 Task: Find connections with filter location Dārjiling with filter topic #Mindfulwith filter profile language Spanish with filter current company Mindlance with filter school Guru Nanak Institutions Technical Campus with filter industry Digital Accessibility Services with filter service category Resume Writing with filter keywords title Teaching Assistant
Action: Mouse moved to (489, 58)
Screenshot: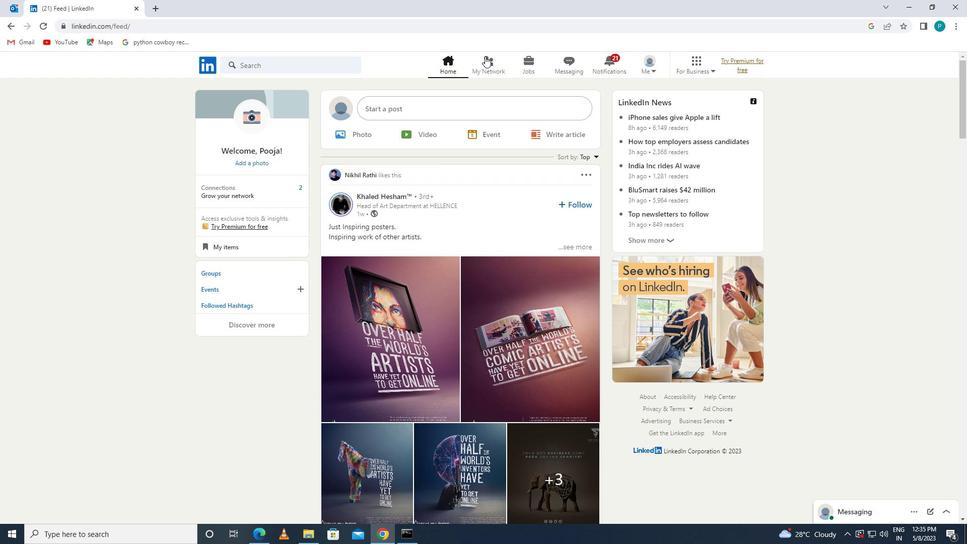 
Action: Mouse pressed left at (489, 58)
Screenshot: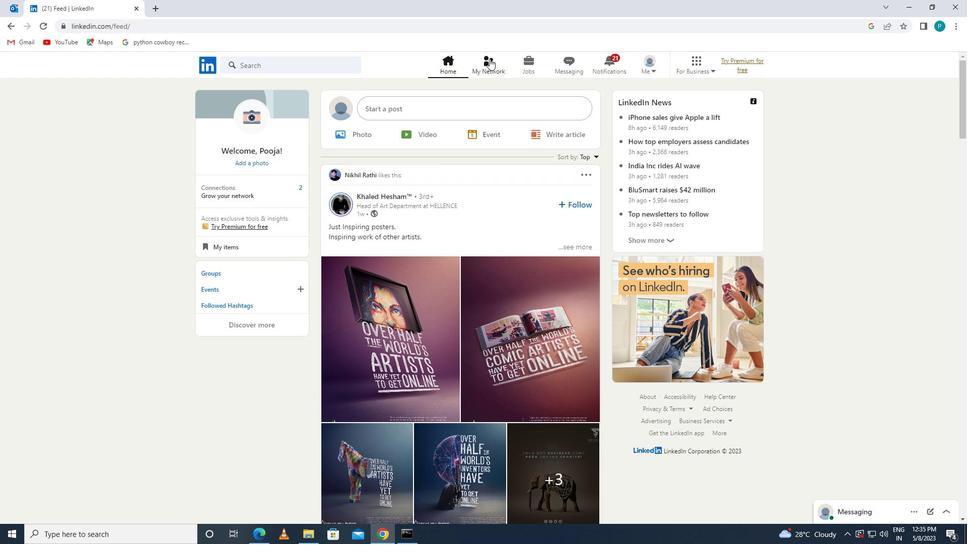 
Action: Mouse moved to (280, 120)
Screenshot: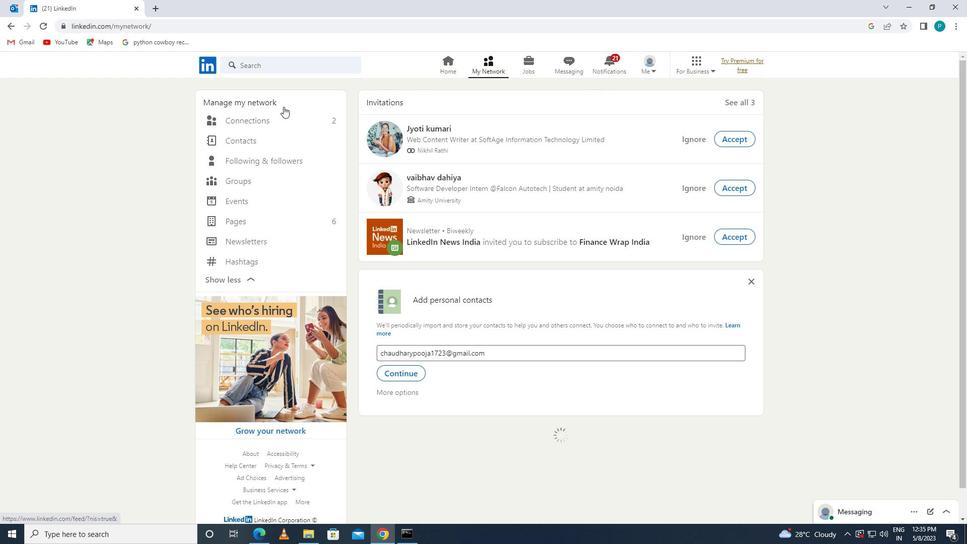 
Action: Mouse pressed left at (280, 120)
Screenshot: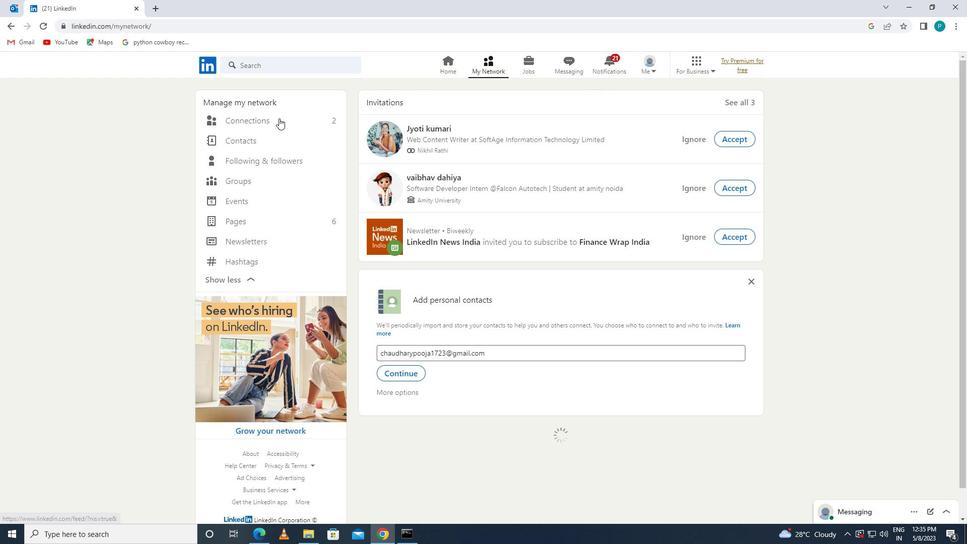 
Action: Mouse moved to (548, 124)
Screenshot: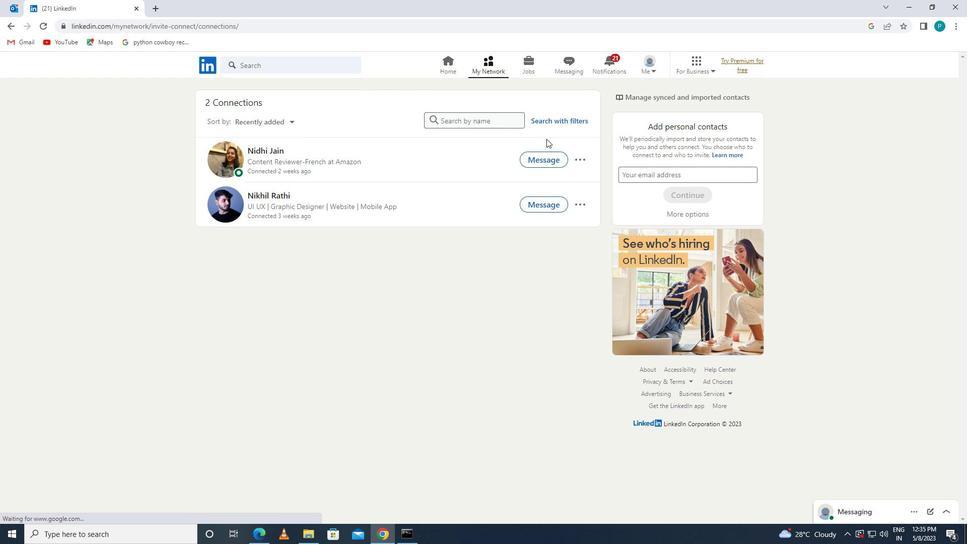 
Action: Mouse pressed left at (548, 124)
Screenshot: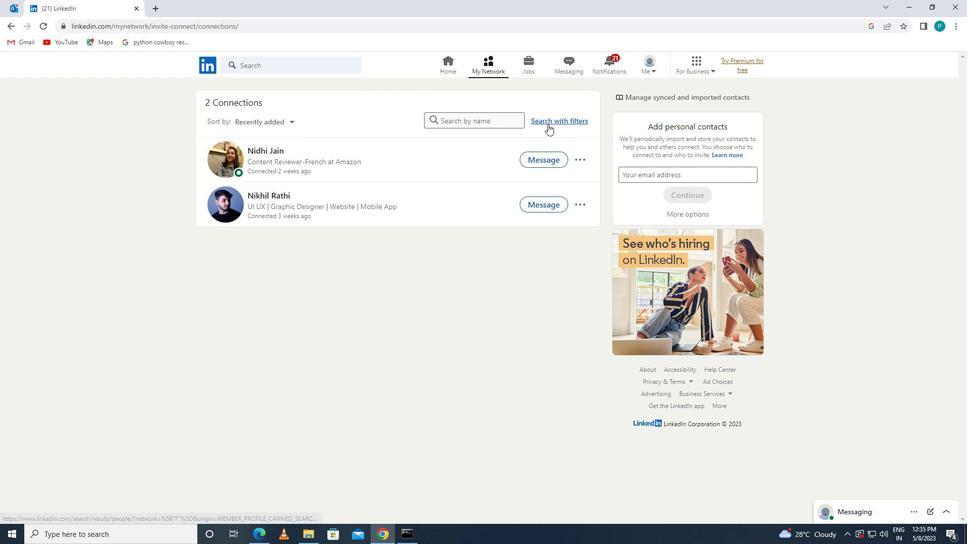 
Action: Mouse moved to (520, 97)
Screenshot: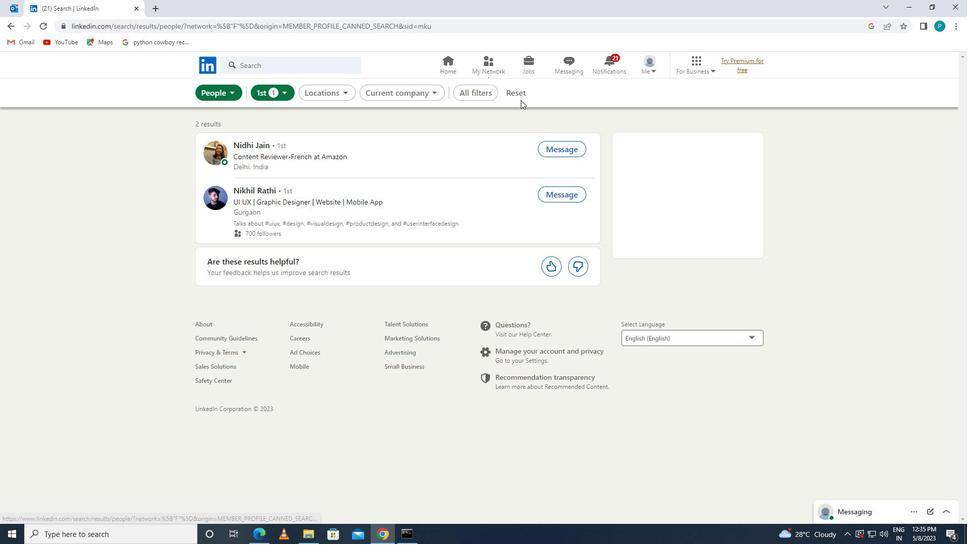
Action: Mouse pressed left at (520, 97)
Screenshot: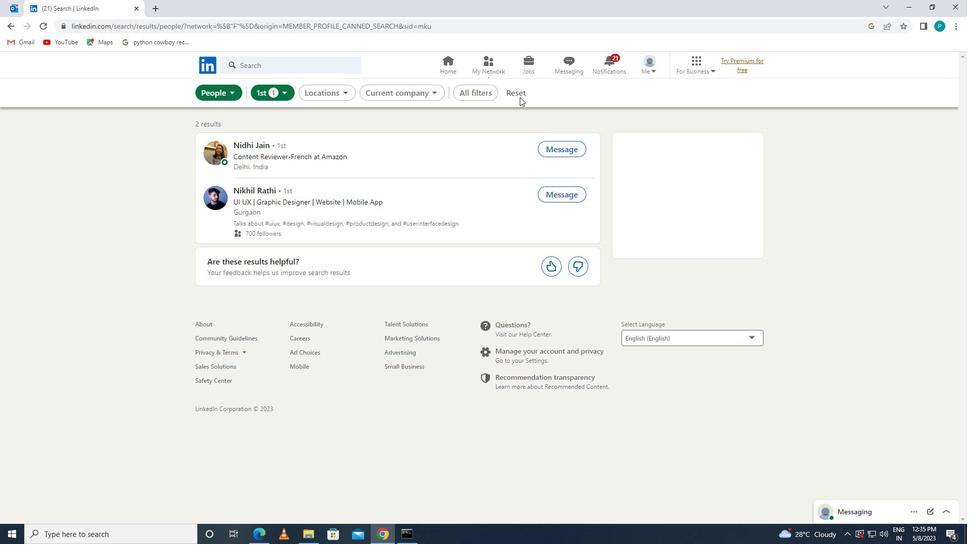 
Action: Mouse moved to (474, 90)
Screenshot: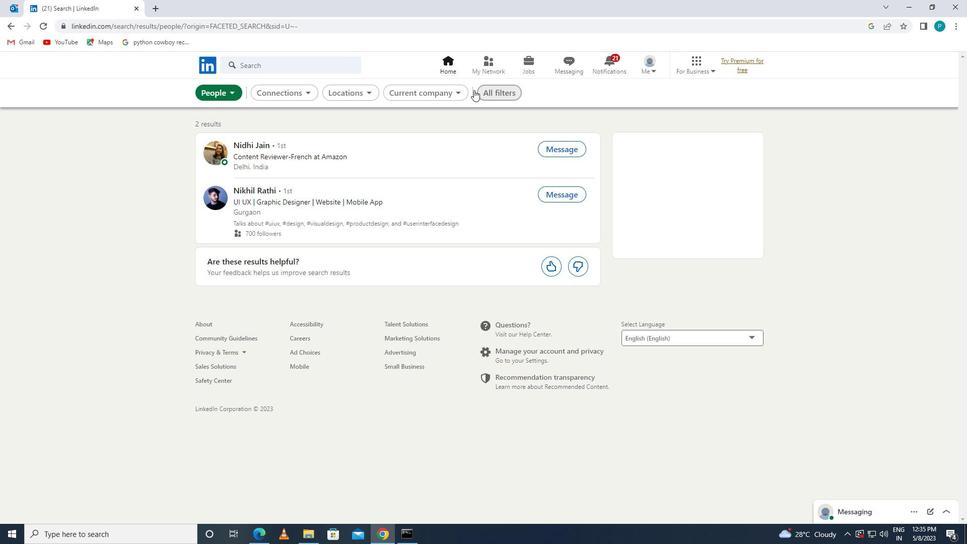 
Action: Mouse pressed left at (474, 90)
Screenshot: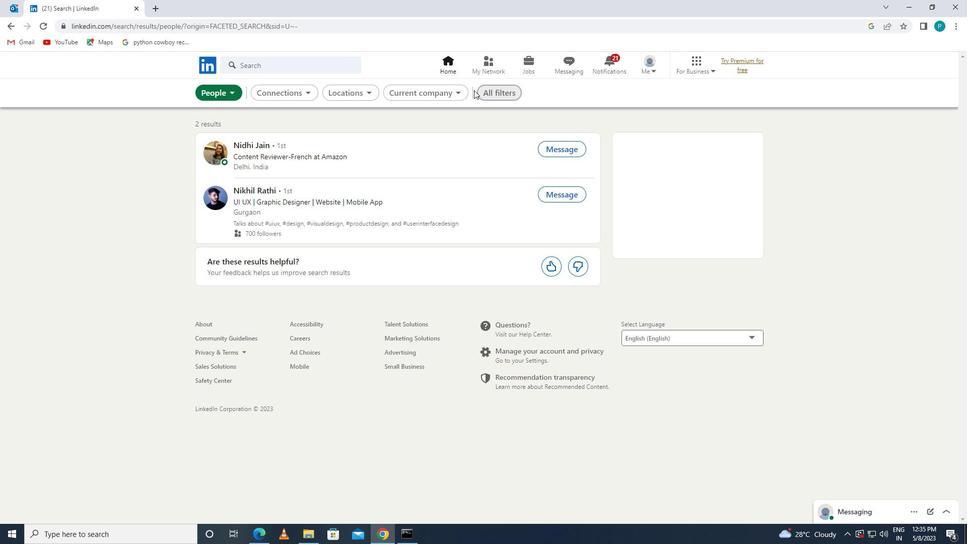 
Action: Mouse moved to (506, 96)
Screenshot: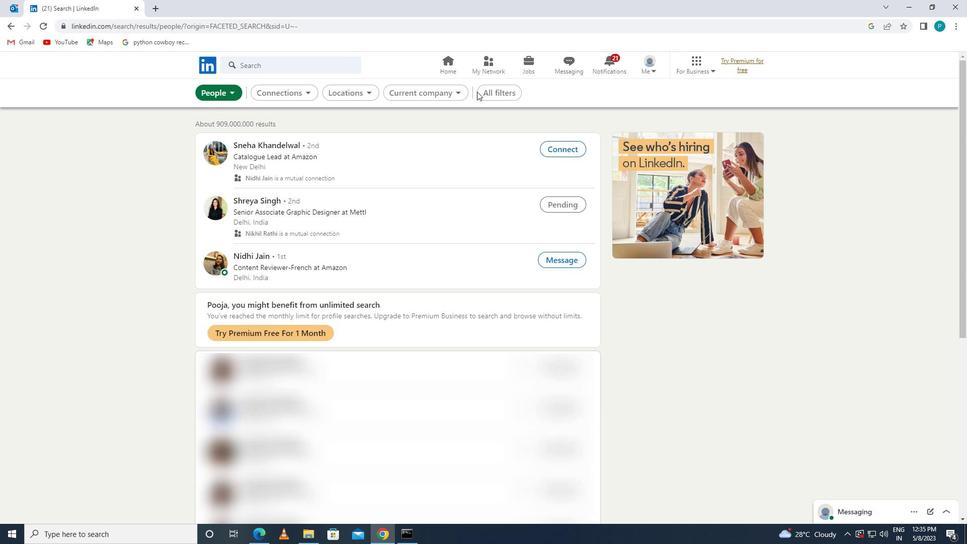 
Action: Mouse pressed left at (506, 96)
Screenshot: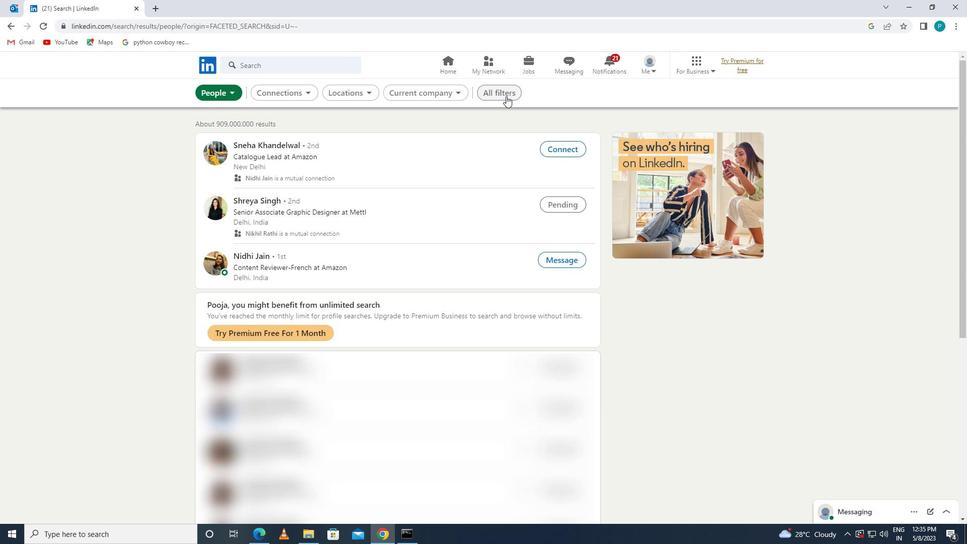 
Action: Mouse moved to (808, 242)
Screenshot: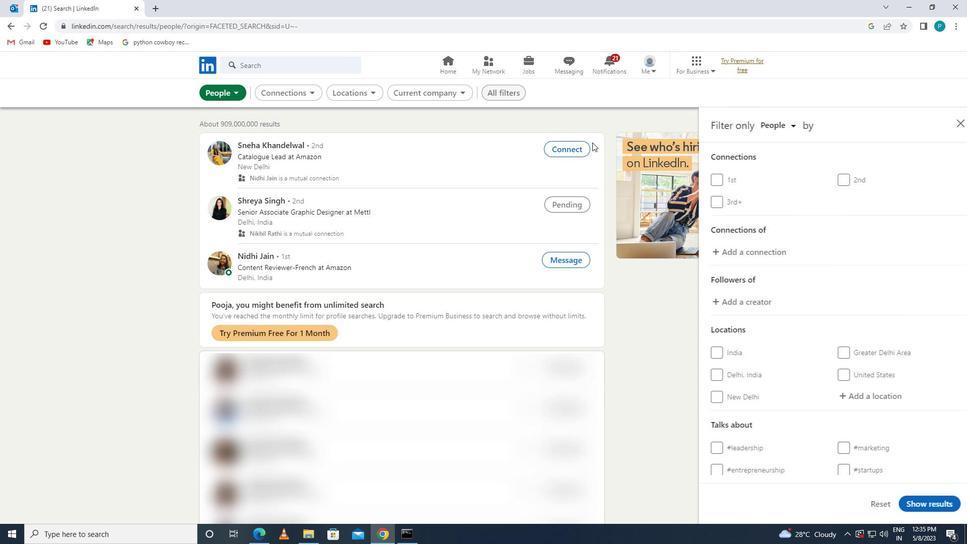 
Action: Mouse scrolled (808, 242) with delta (0, 0)
Screenshot: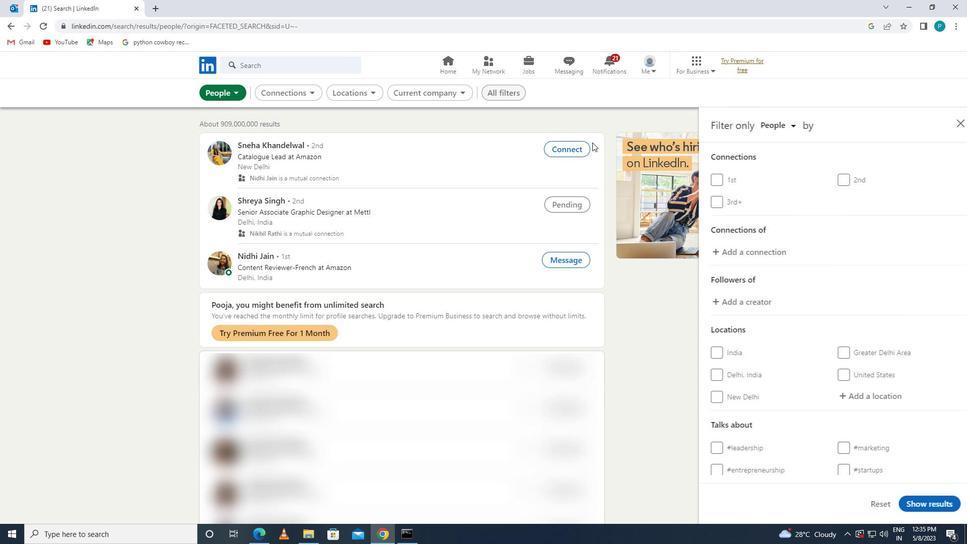 
Action: Mouse moved to (875, 287)
Screenshot: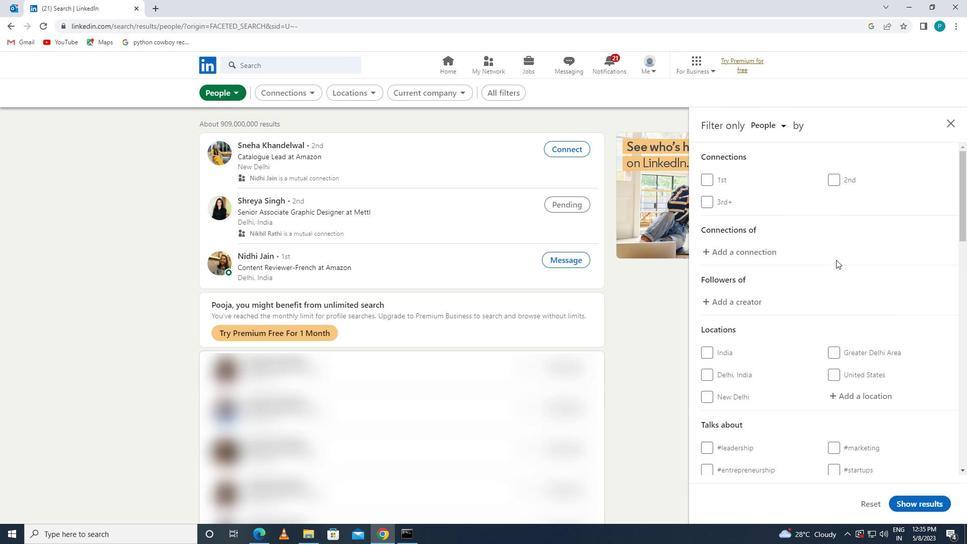 
Action: Mouse scrolled (875, 287) with delta (0, 0)
Screenshot: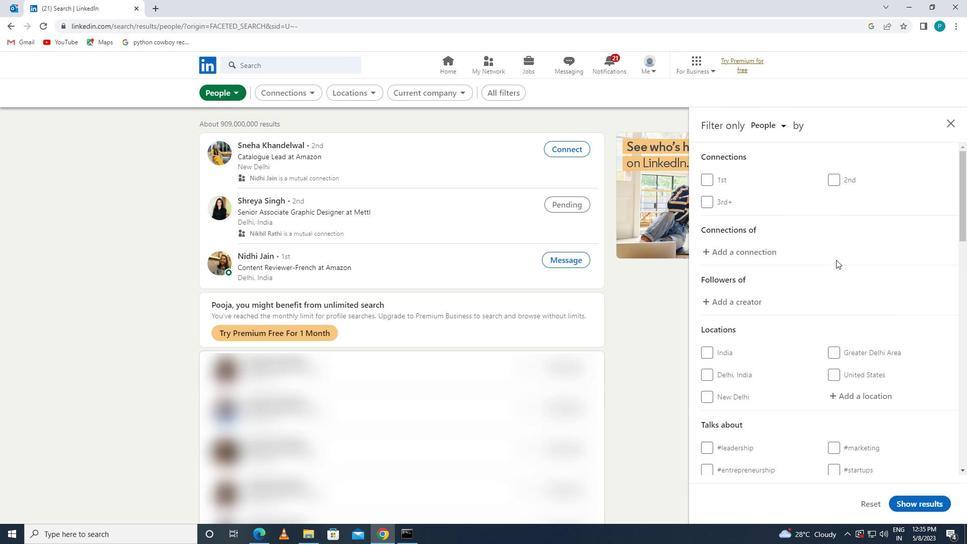 
Action: Mouse moved to (876, 288)
Screenshot: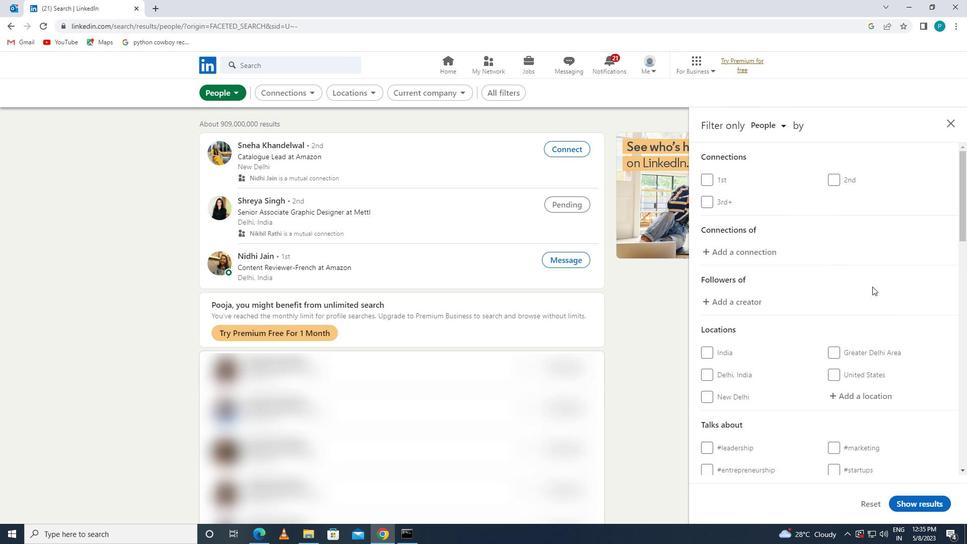 
Action: Mouse scrolled (876, 287) with delta (0, 0)
Screenshot: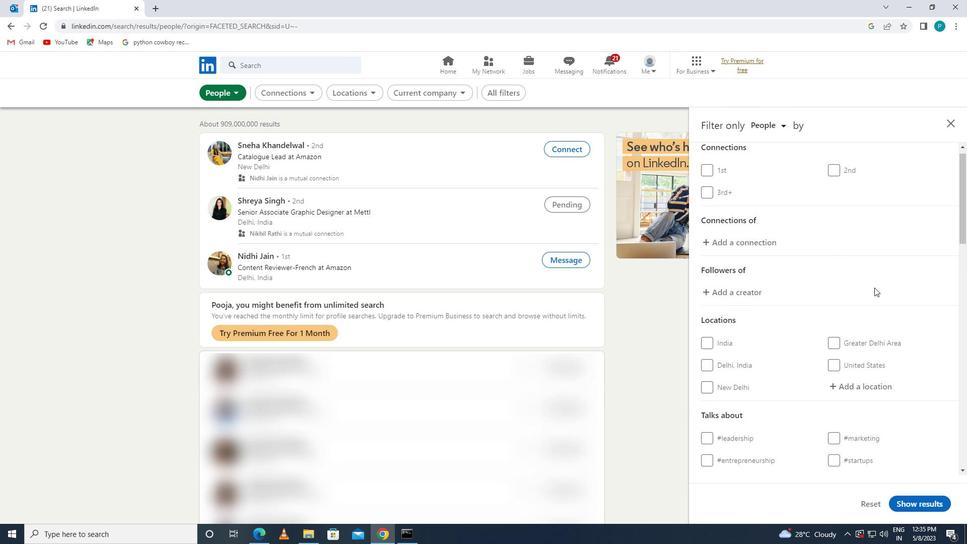 
Action: Mouse moved to (870, 251)
Screenshot: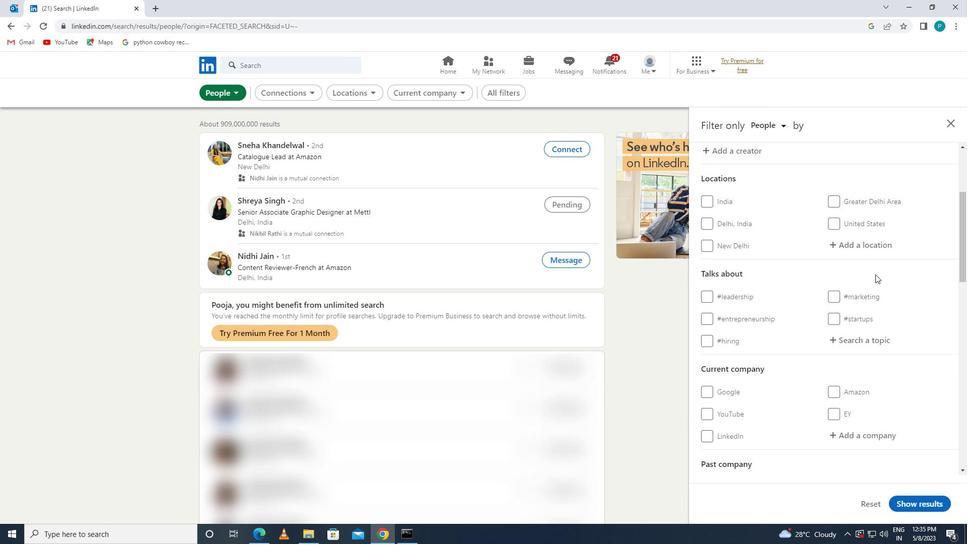 
Action: Mouse pressed left at (870, 251)
Screenshot: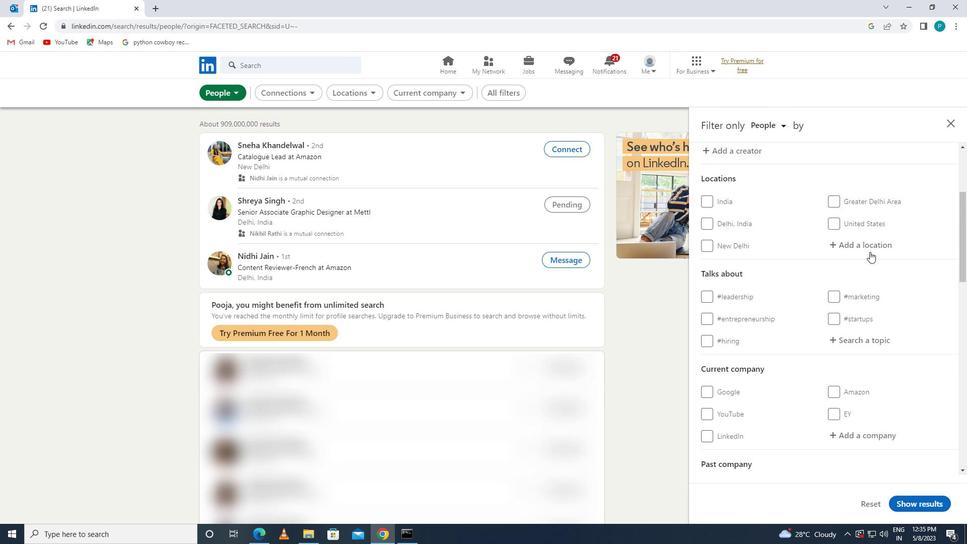 
Action: Key pressed <Key.caps_lock>d<Key.caps_lock>arjling
Screenshot: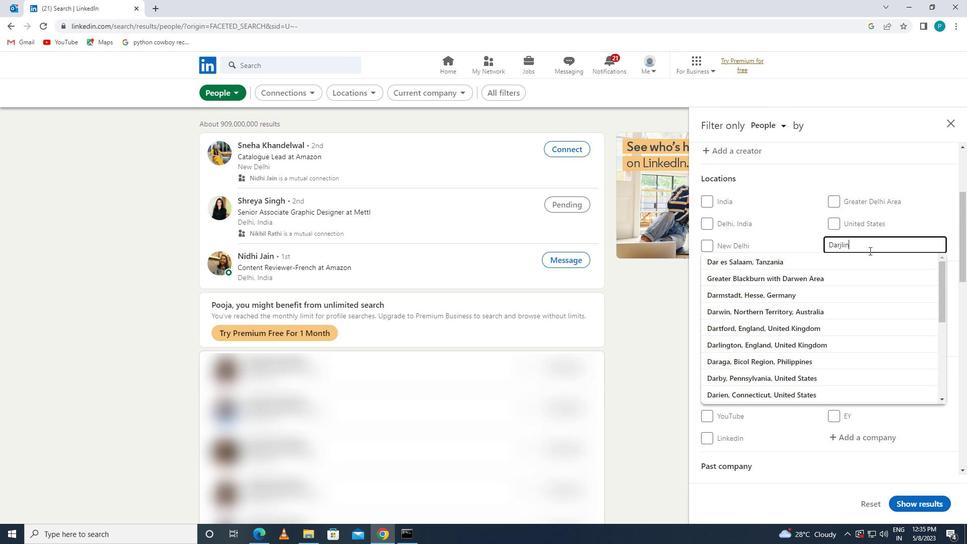 
Action: Mouse moved to (847, 246)
Screenshot: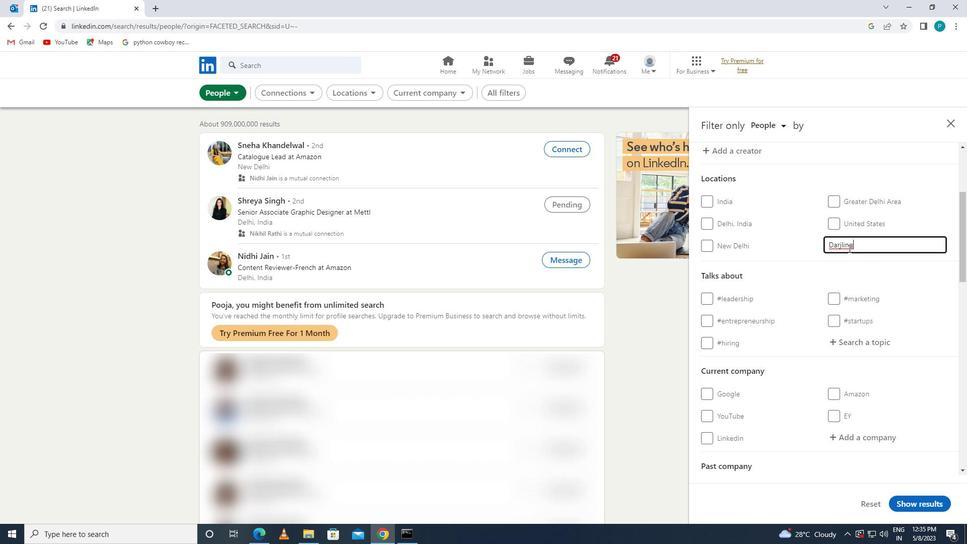
Action: Mouse pressed left at (847, 246)
Screenshot: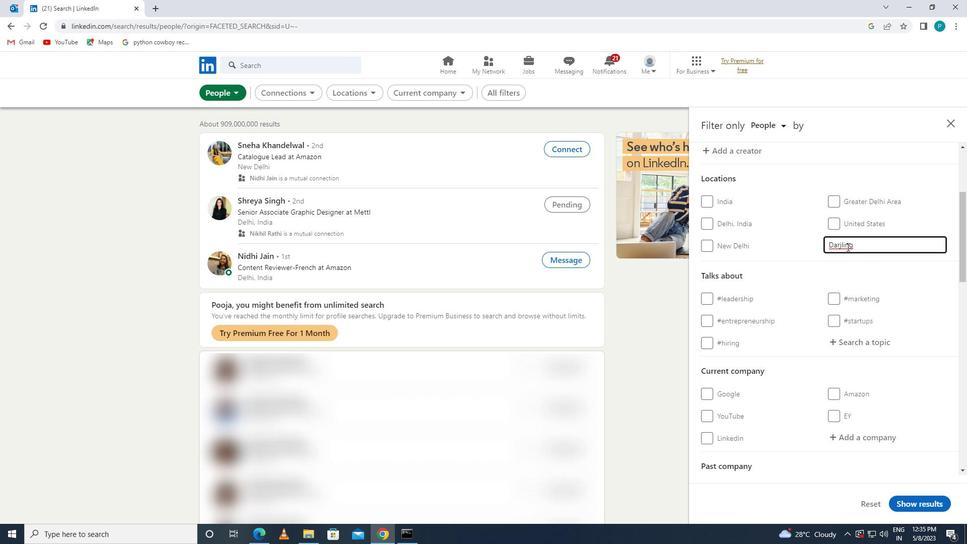 
Action: Mouse moved to (842, 246)
Screenshot: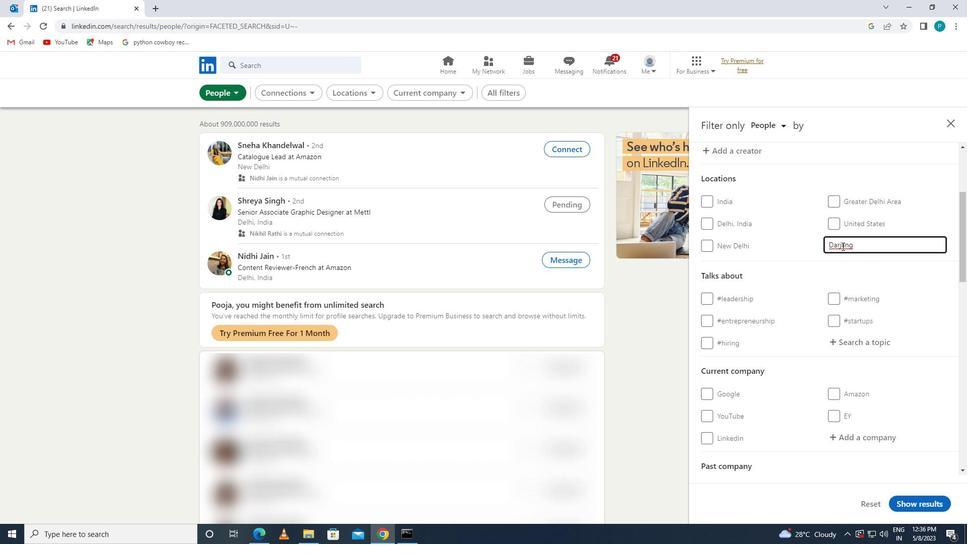 
Action: Mouse pressed left at (842, 246)
Screenshot: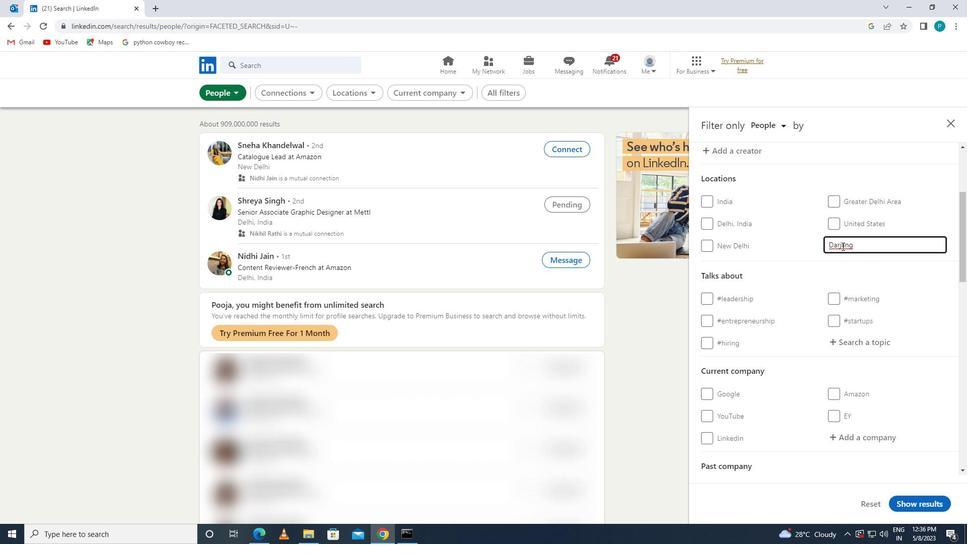
Action: Mouse moved to (852, 257)
Screenshot: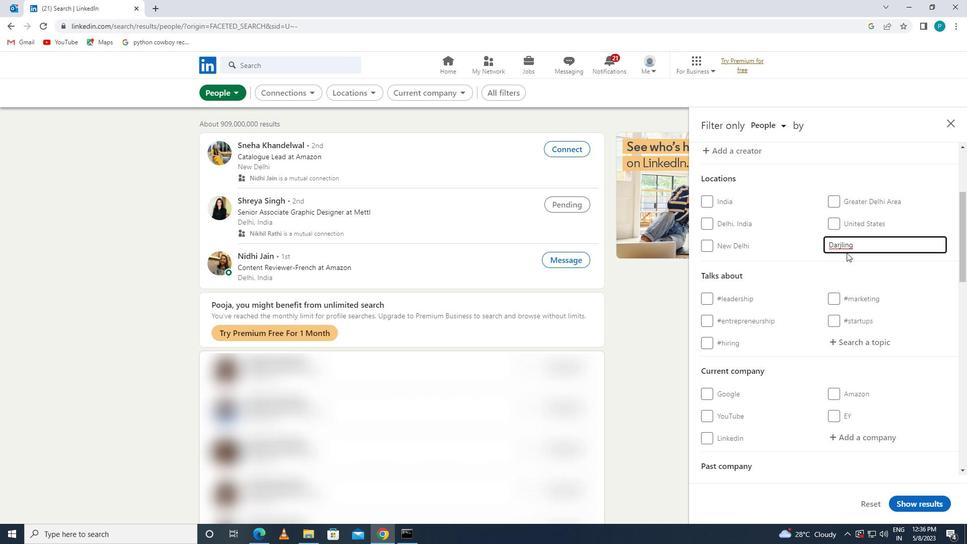 
Action: Key pressed i
Screenshot: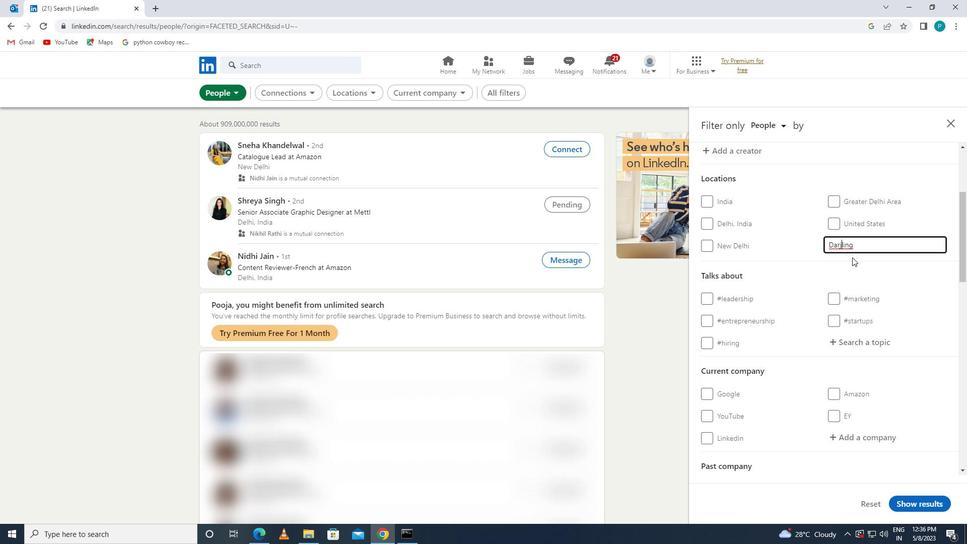 
Action: Mouse moved to (886, 335)
Screenshot: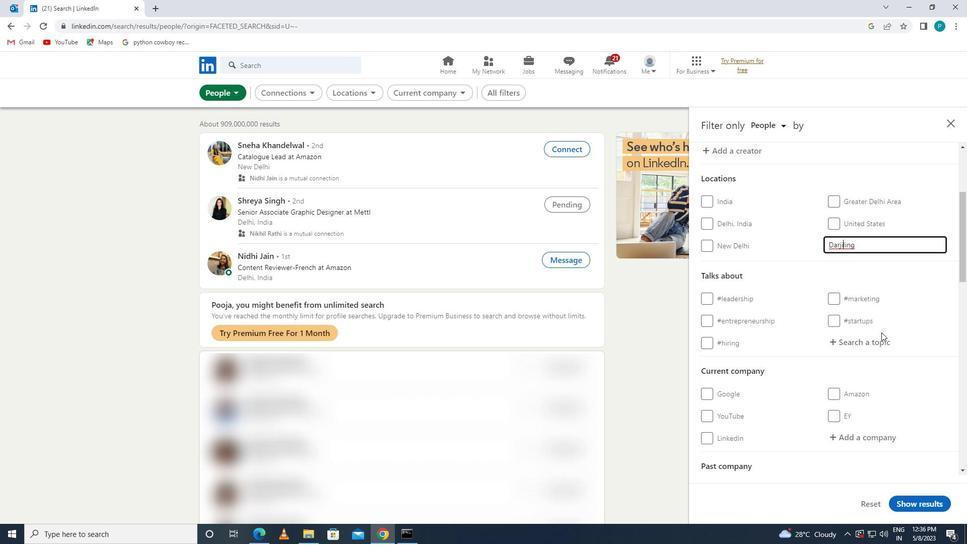 
Action: Mouse pressed left at (886, 335)
Screenshot: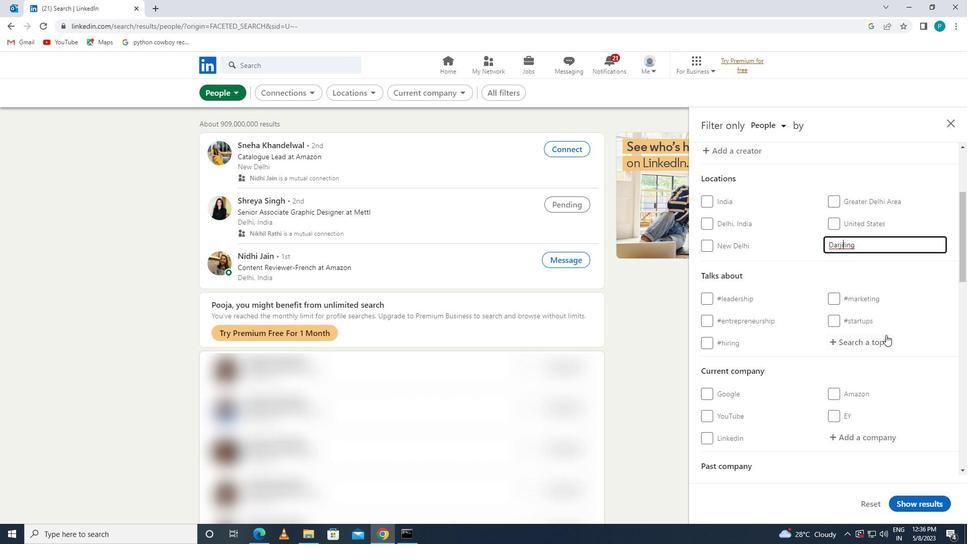 
Action: Key pressed <Key.shift>#MINDFUL
Screenshot: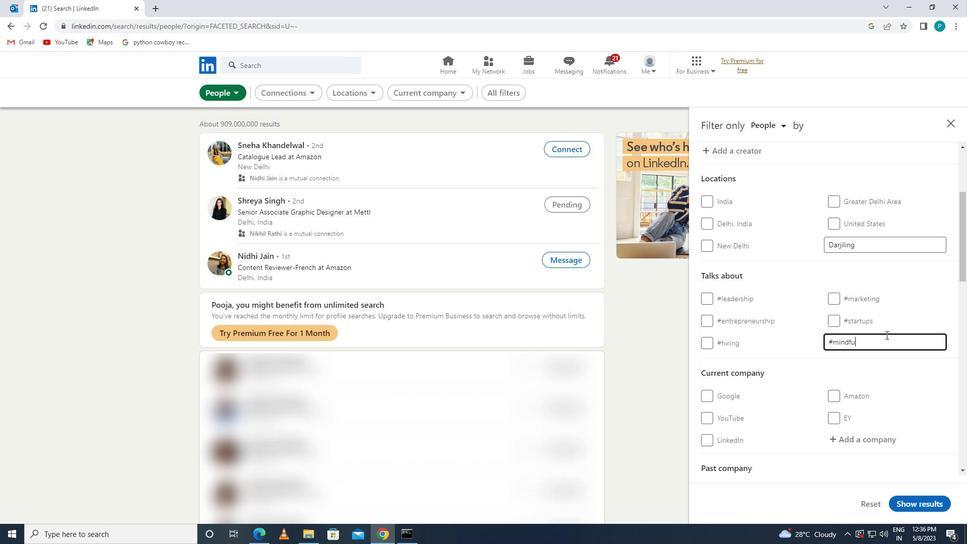 
Action: Mouse moved to (876, 331)
Screenshot: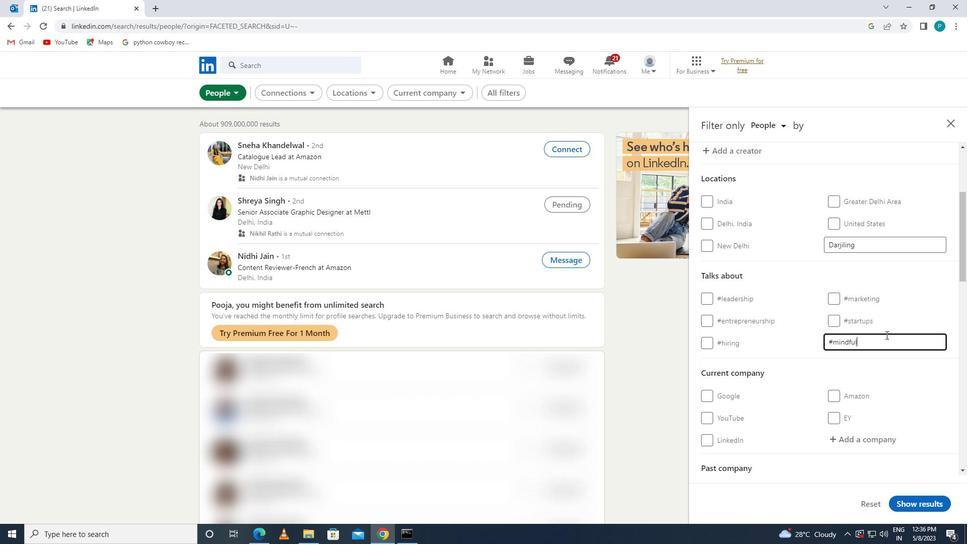 
Action: Mouse scrolled (876, 330) with delta (0, 0)
Screenshot: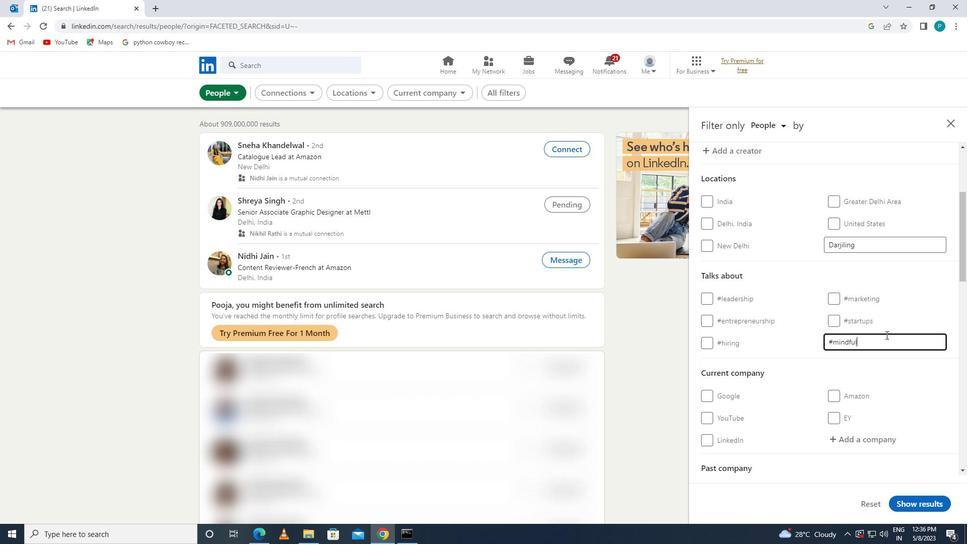 
Action: Mouse moved to (863, 323)
Screenshot: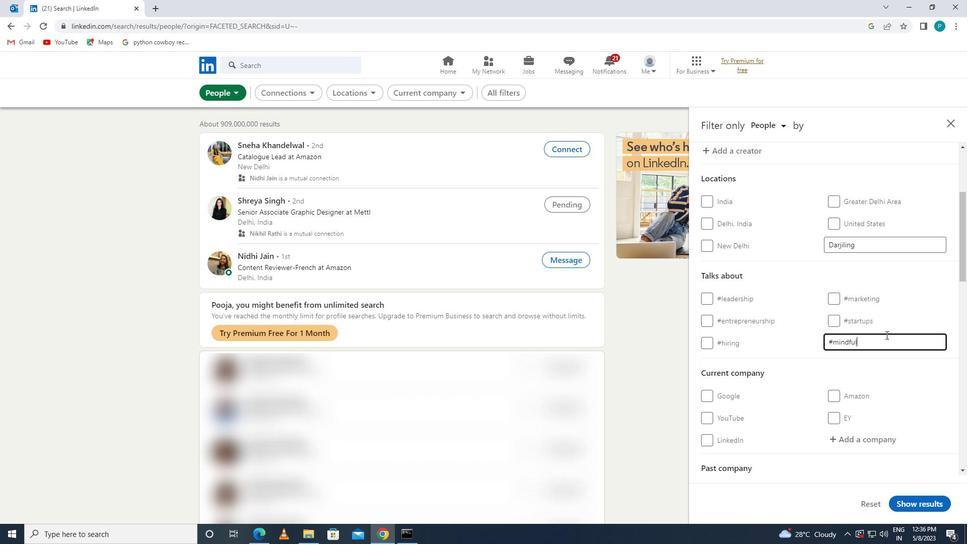 
Action: Mouse scrolled (863, 323) with delta (0, 0)
Screenshot: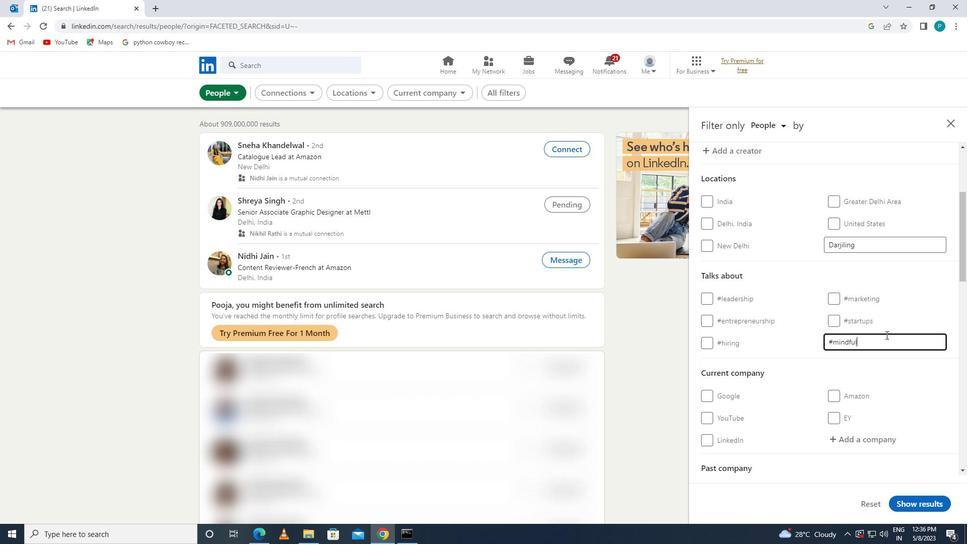 
Action: Mouse moved to (853, 318)
Screenshot: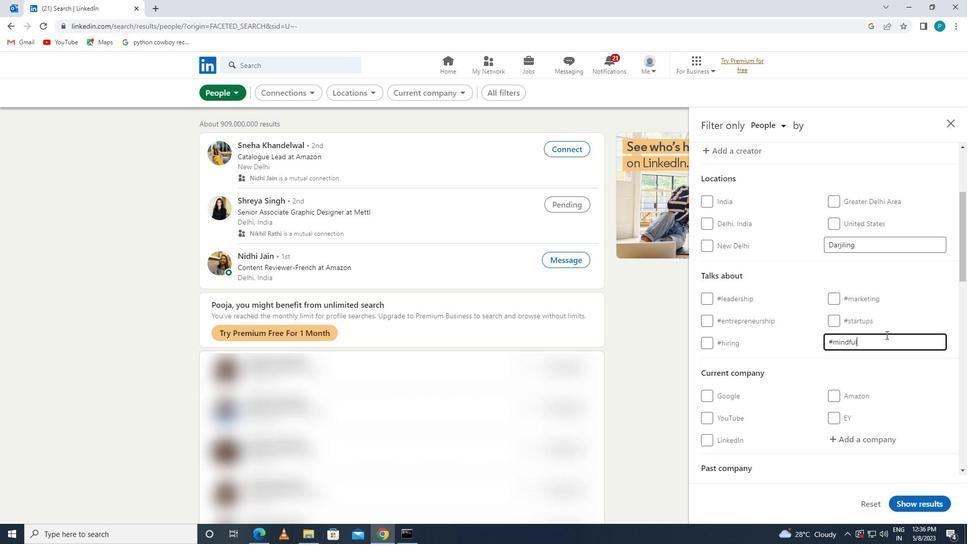 
Action: Mouse scrolled (853, 317) with delta (0, 0)
Screenshot: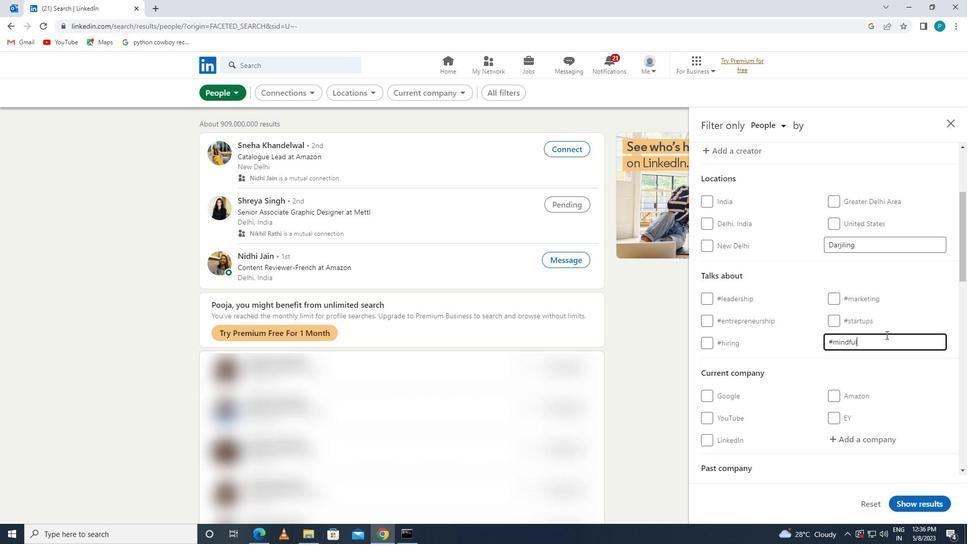
Action: Mouse moved to (846, 312)
Screenshot: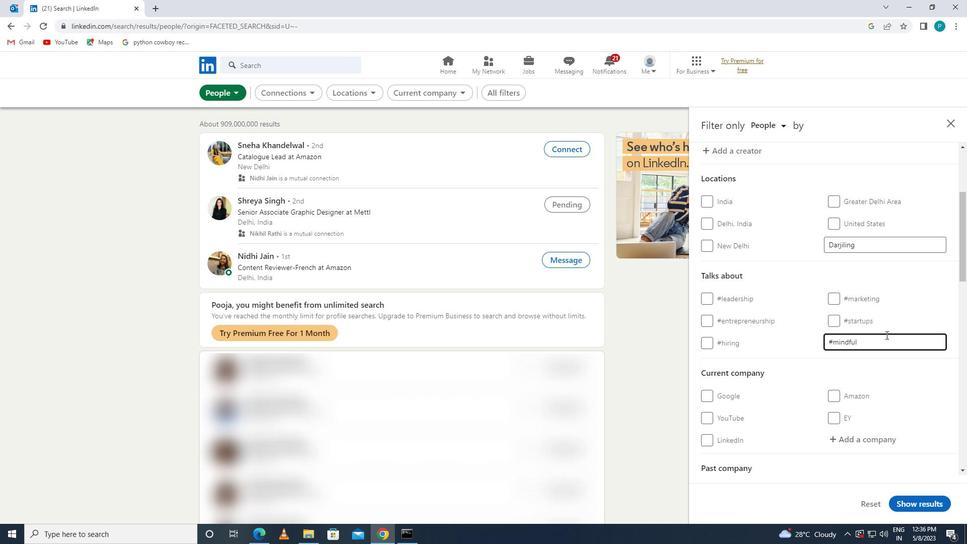 
Action: Mouse scrolled (846, 312) with delta (0, 0)
Screenshot: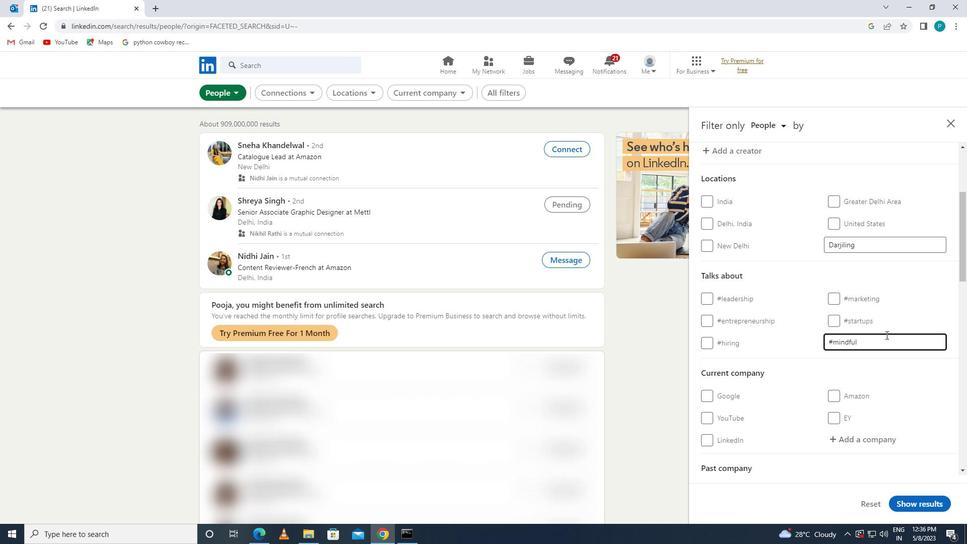 
Action: Mouse moved to (833, 307)
Screenshot: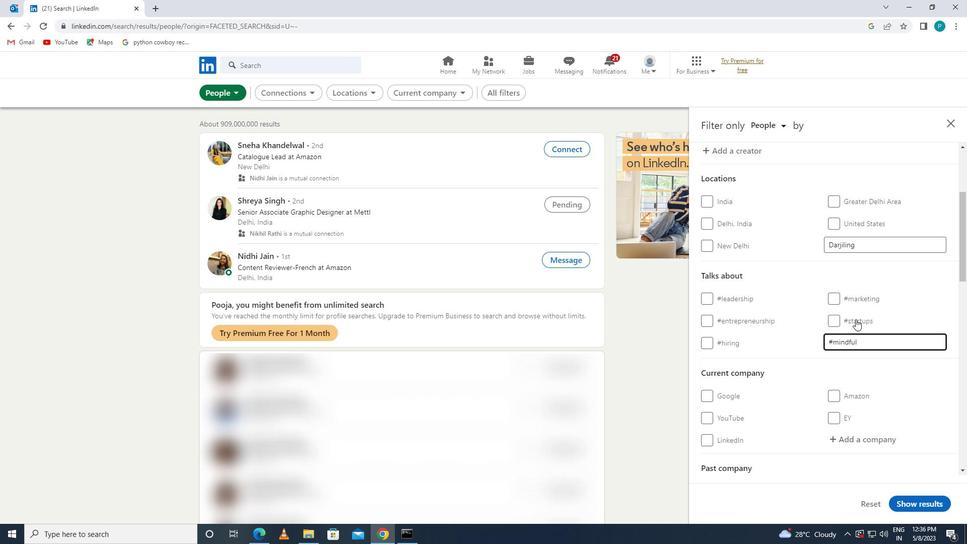 
Action: Mouse scrolled (833, 307) with delta (0, 0)
Screenshot: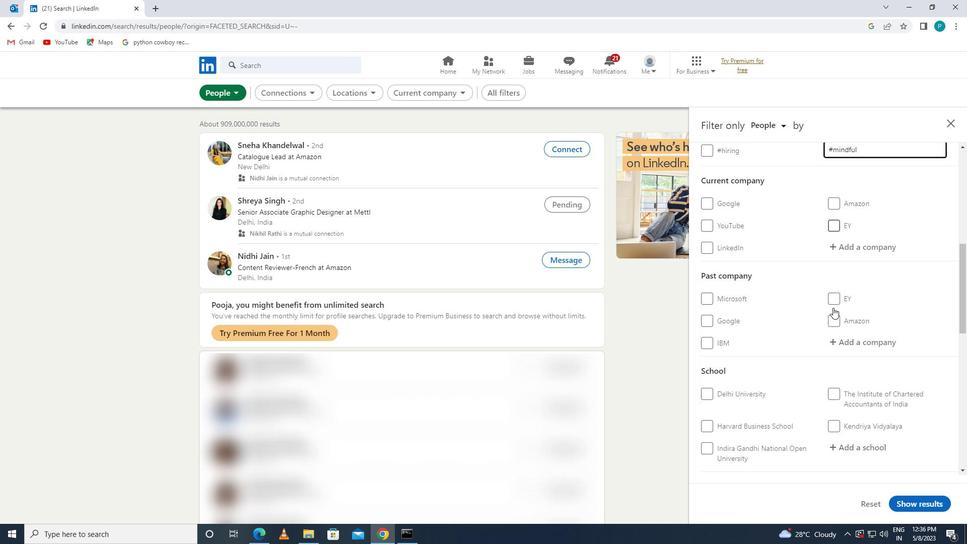 
Action: Mouse scrolled (833, 307) with delta (0, 0)
Screenshot: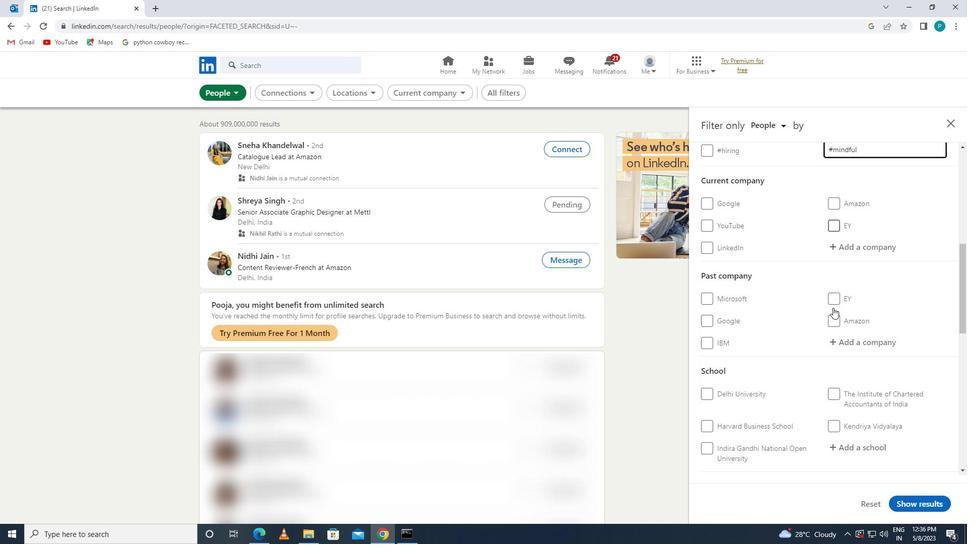 
Action: Mouse scrolled (833, 307) with delta (0, 0)
Screenshot: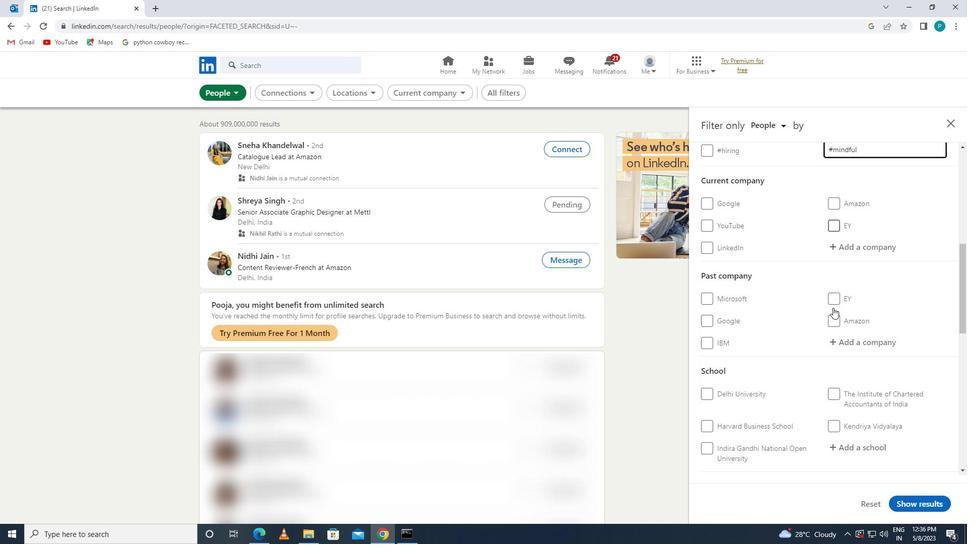 
Action: Mouse moved to (831, 307)
Screenshot: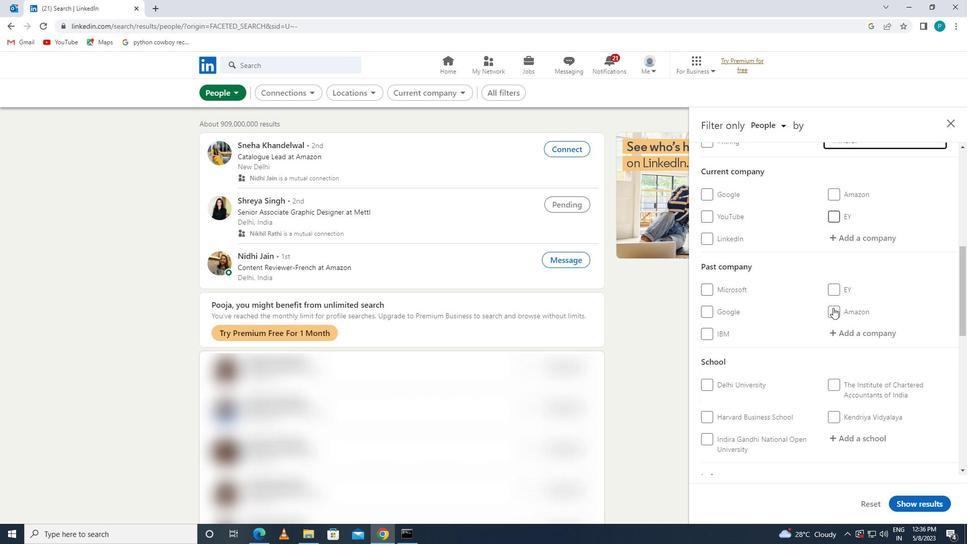 
Action: Mouse scrolled (831, 306) with delta (0, 0)
Screenshot: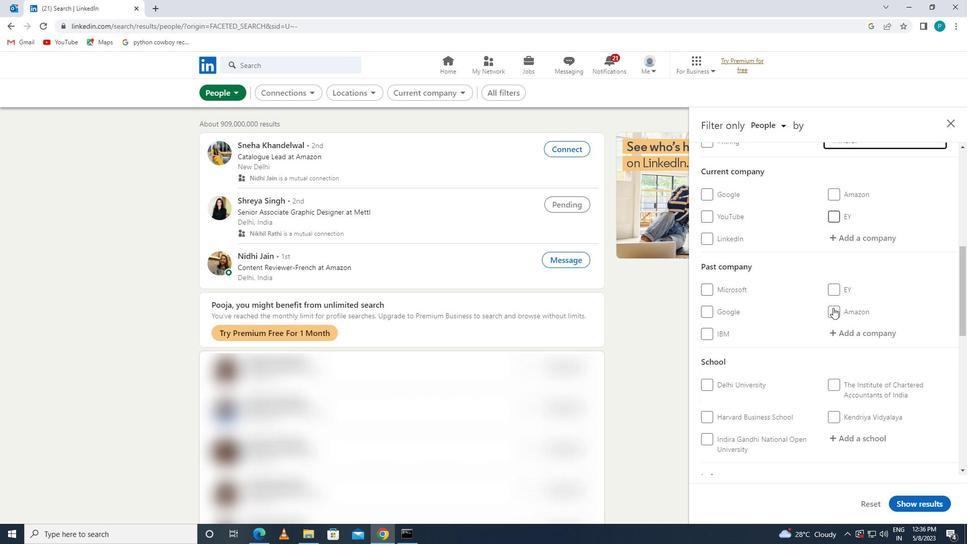 
Action: Mouse moved to (744, 385)
Screenshot: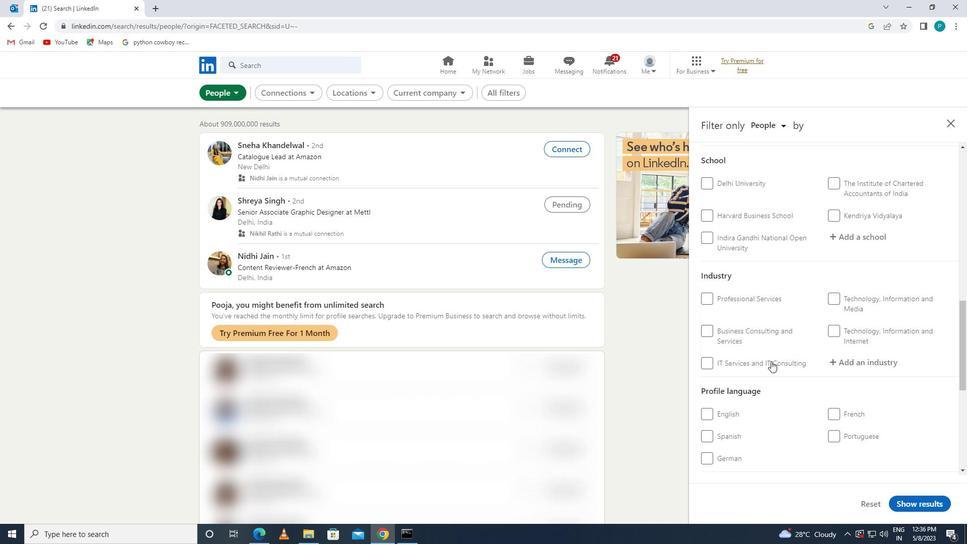 
Action: Mouse scrolled (744, 384) with delta (0, 0)
Screenshot: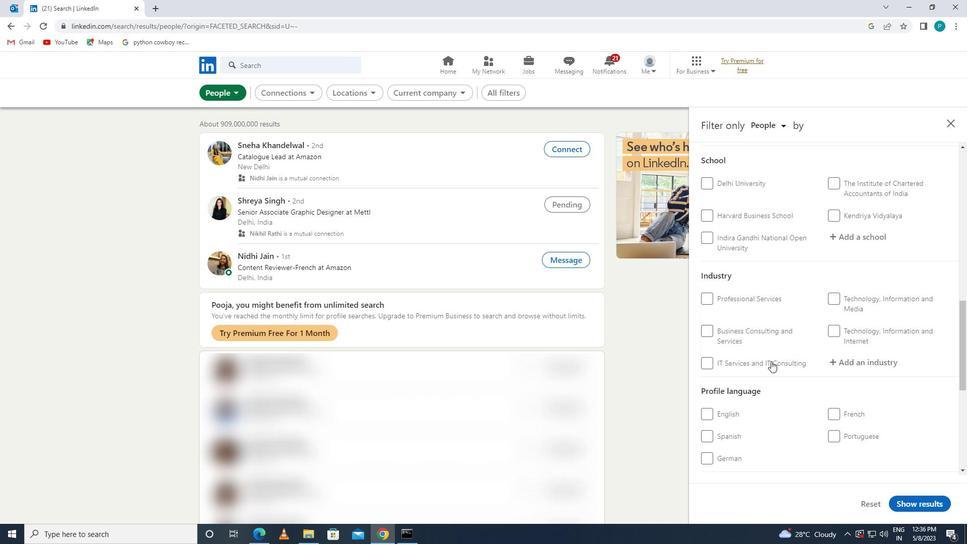 
Action: Mouse moved to (744, 388)
Screenshot: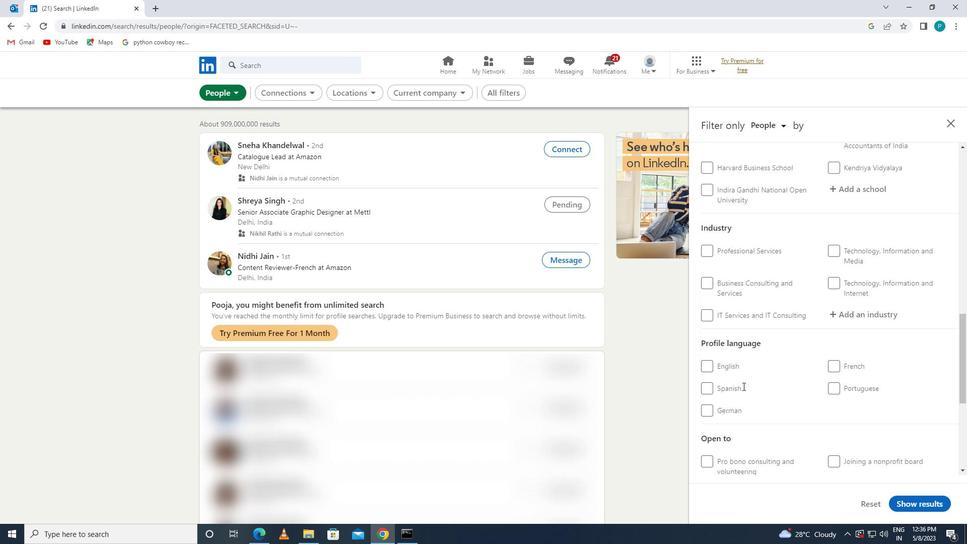 
Action: Mouse pressed left at (744, 388)
Screenshot: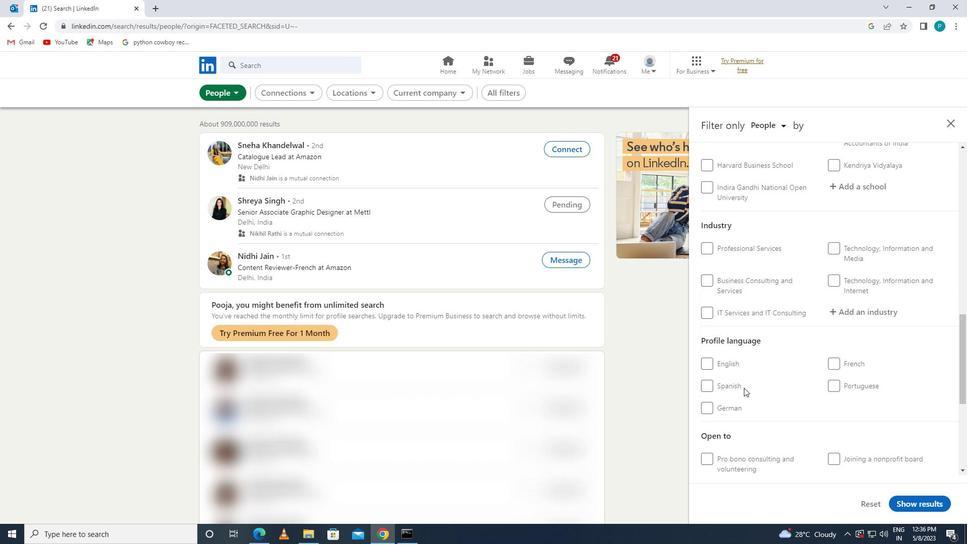 
Action: Mouse moved to (735, 386)
Screenshot: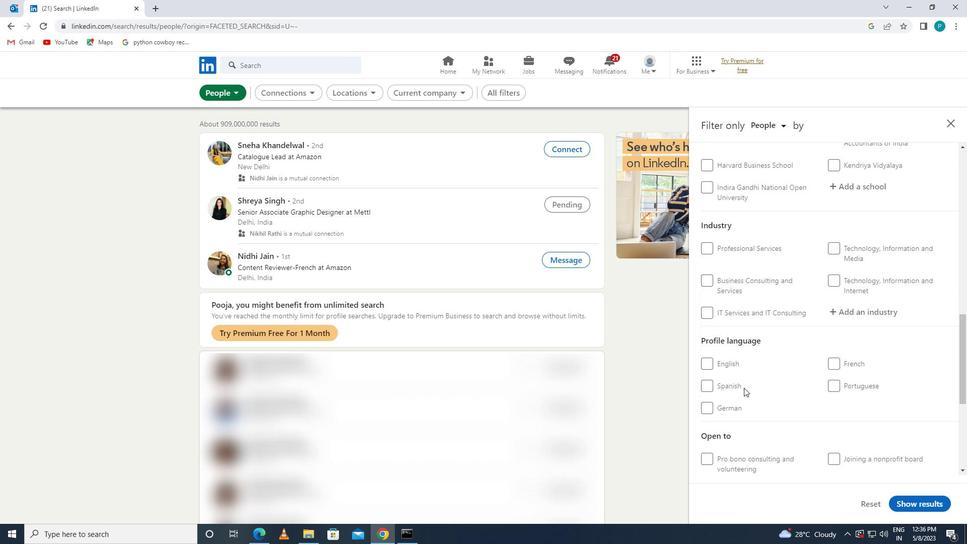 
Action: Mouse pressed left at (735, 386)
Screenshot: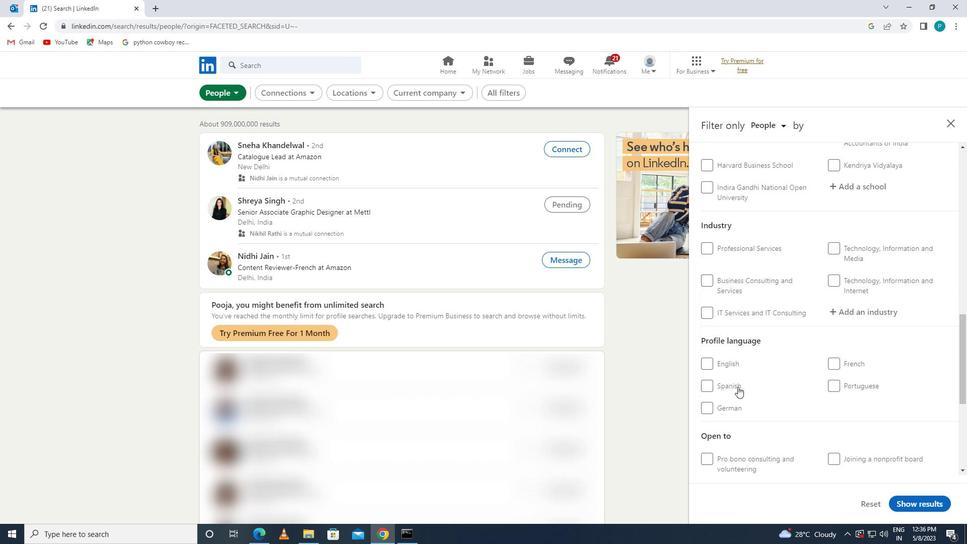 
Action: Mouse moved to (822, 368)
Screenshot: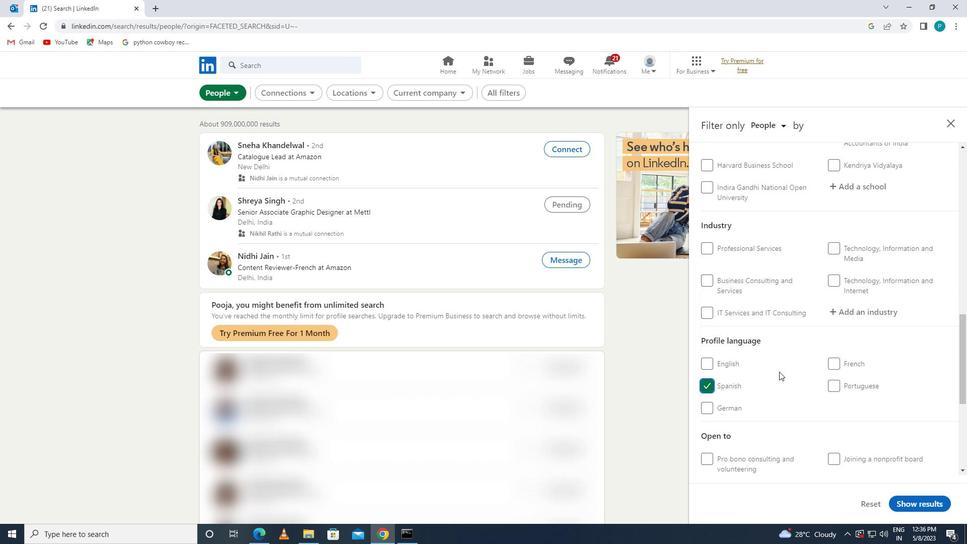 
Action: Mouse scrolled (822, 369) with delta (0, 0)
Screenshot: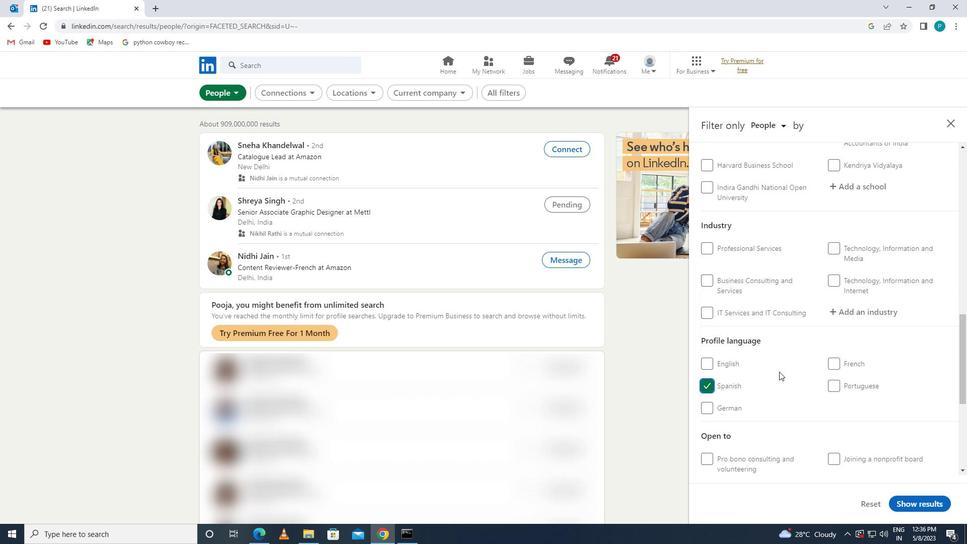 
Action: Mouse moved to (823, 366)
Screenshot: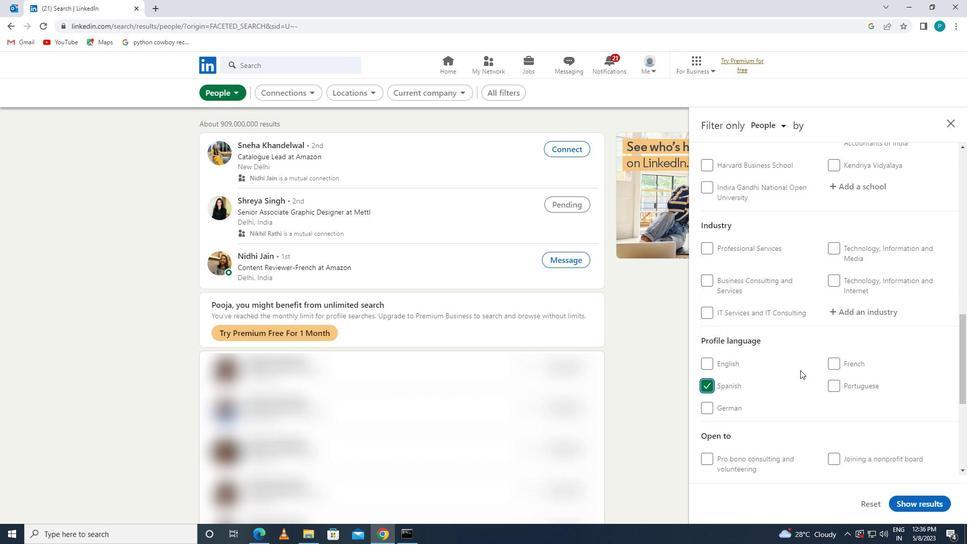 
Action: Mouse scrolled (823, 366) with delta (0, 0)
Screenshot: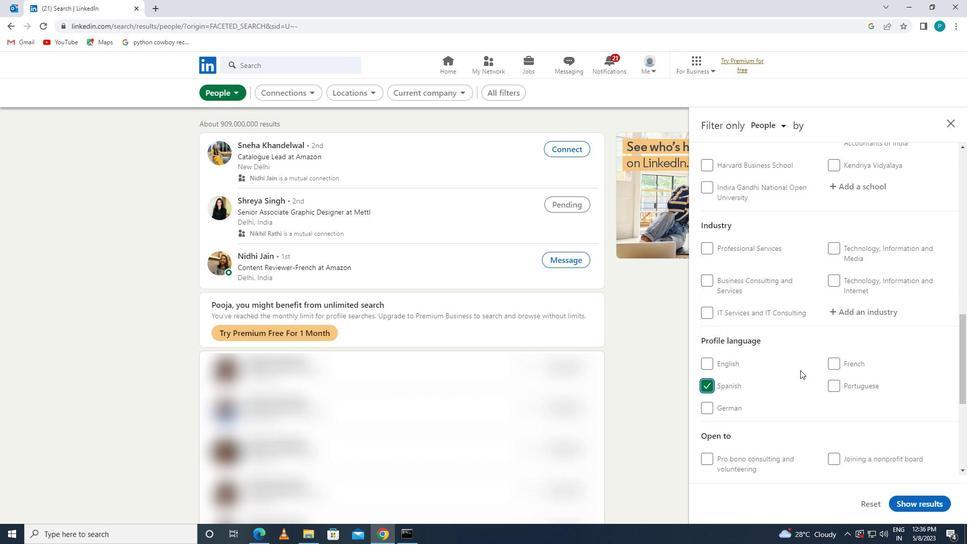 
Action: Mouse moved to (824, 364)
Screenshot: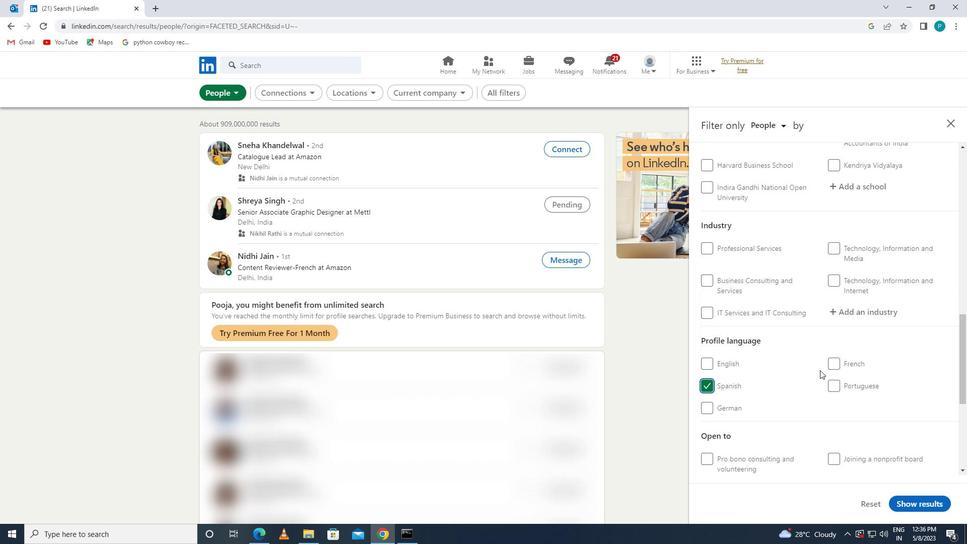 
Action: Mouse scrolled (824, 365) with delta (0, 0)
Screenshot: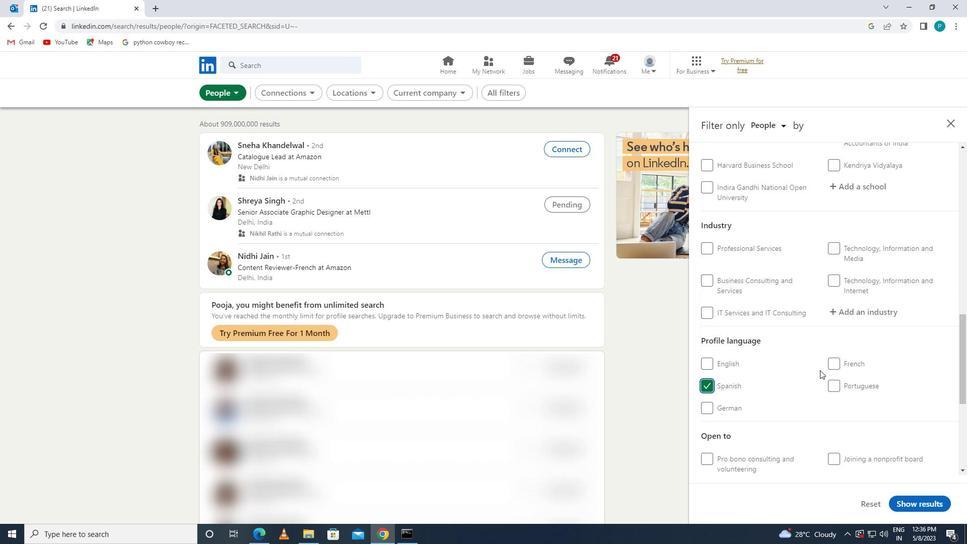 
Action: Mouse moved to (824, 363)
Screenshot: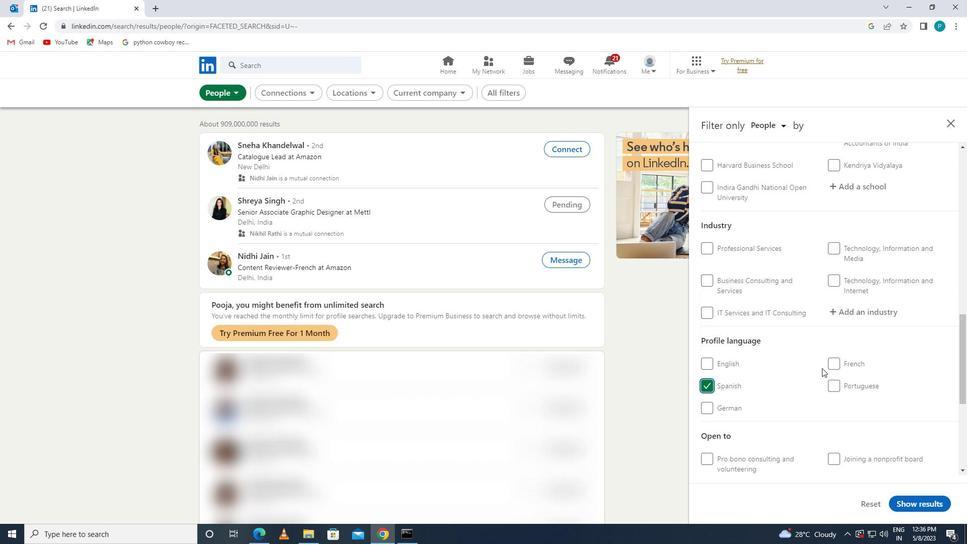 
Action: Mouse scrolled (824, 363) with delta (0, 0)
Screenshot: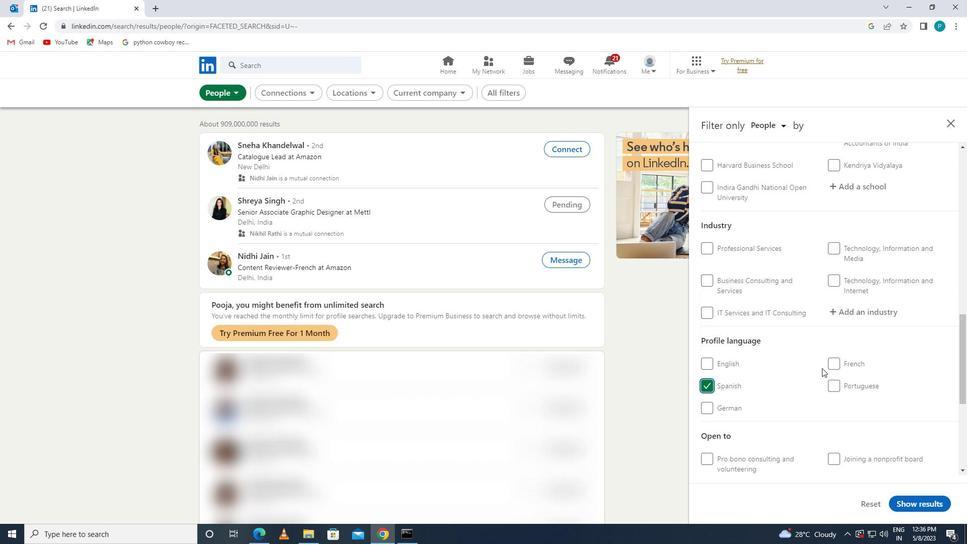 
Action: Mouse moved to (892, 324)
Screenshot: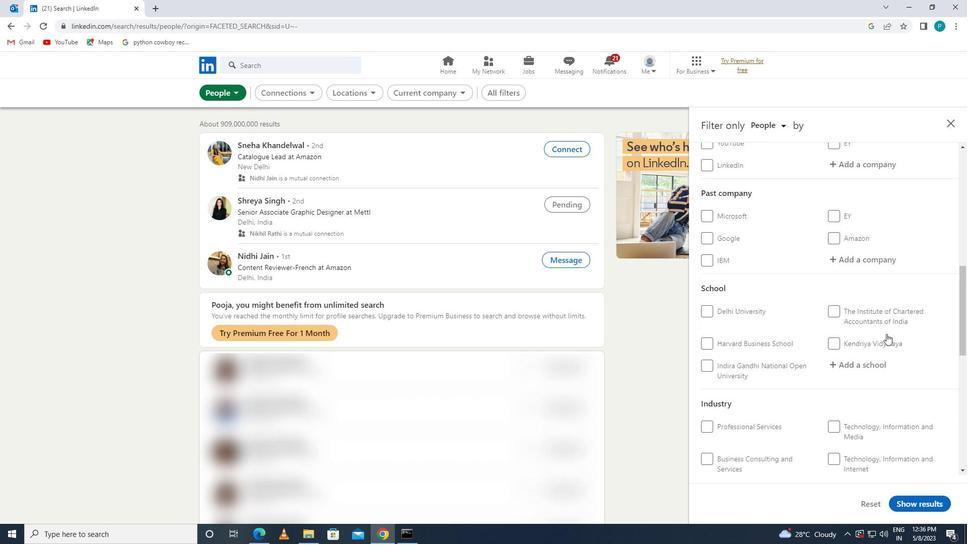 
Action: Mouse scrolled (892, 324) with delta (0, 0)
Screenshot: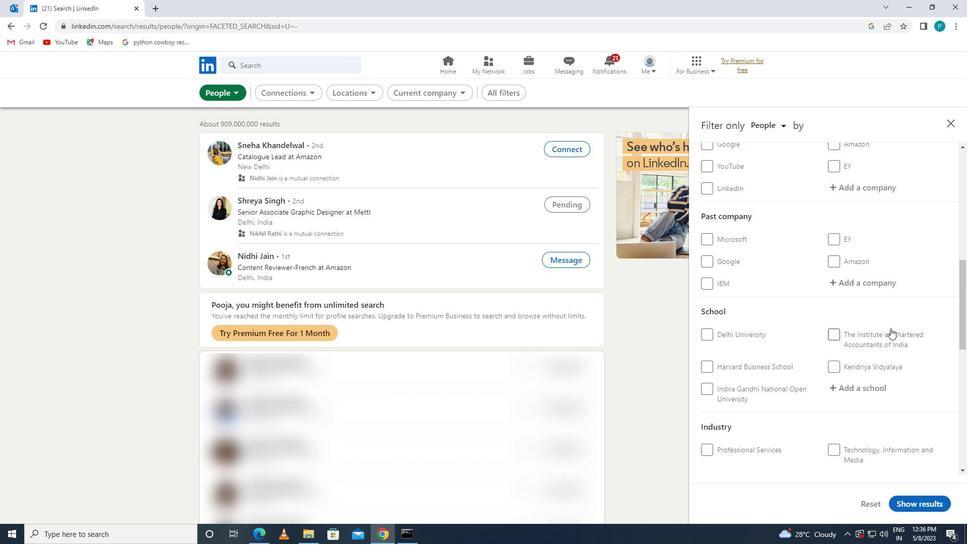 
Action: Mouse moved to (879, 318)
Screenshot: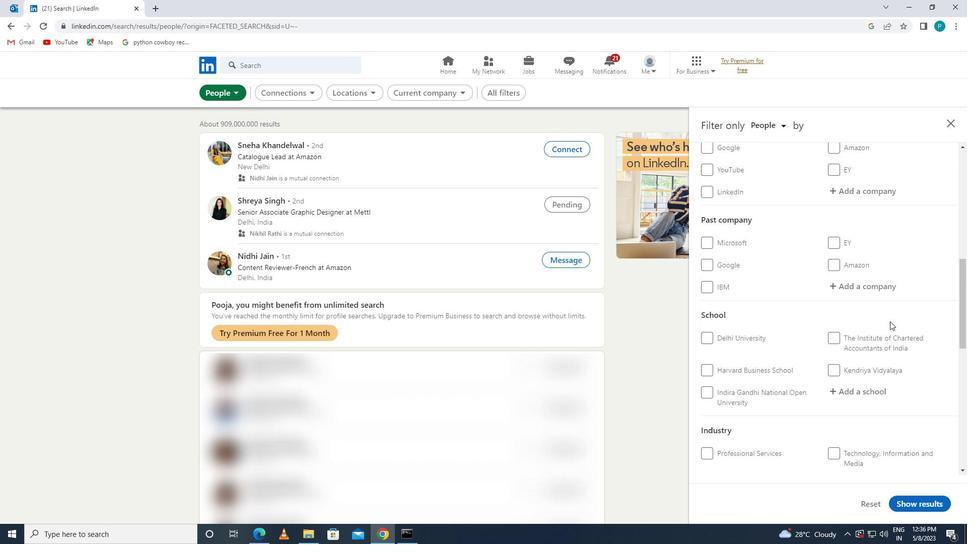 
Action: Mouse scrolled (879, 318) with delta (0, 0)
Screenshot: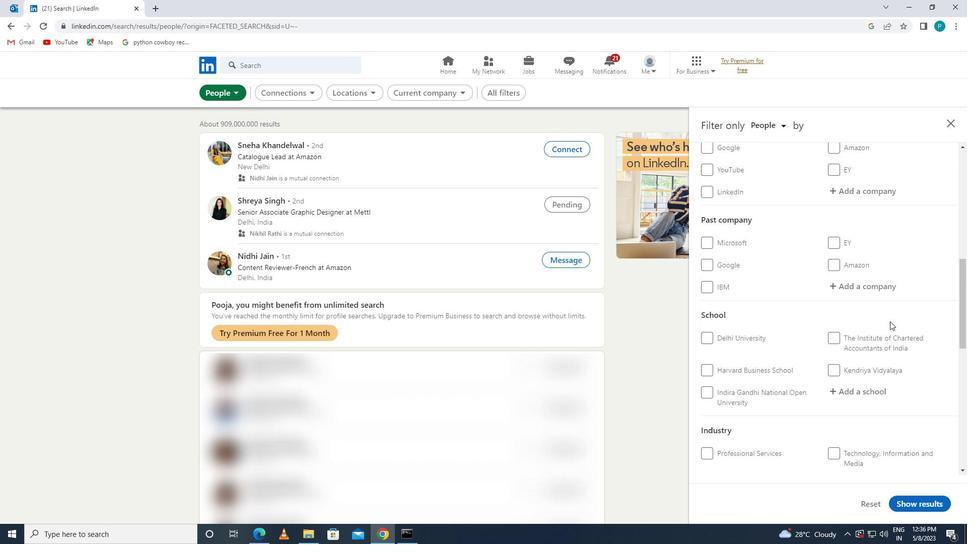 
Action: Mouse moved to (844, 278)
Screenshot: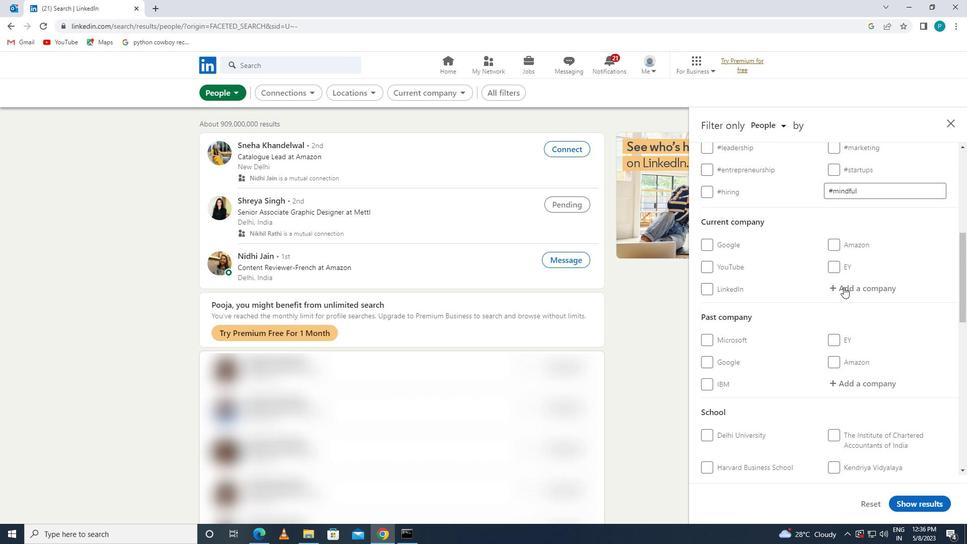 
Action: Mouse pressed left at (844, 278)
Screenshot: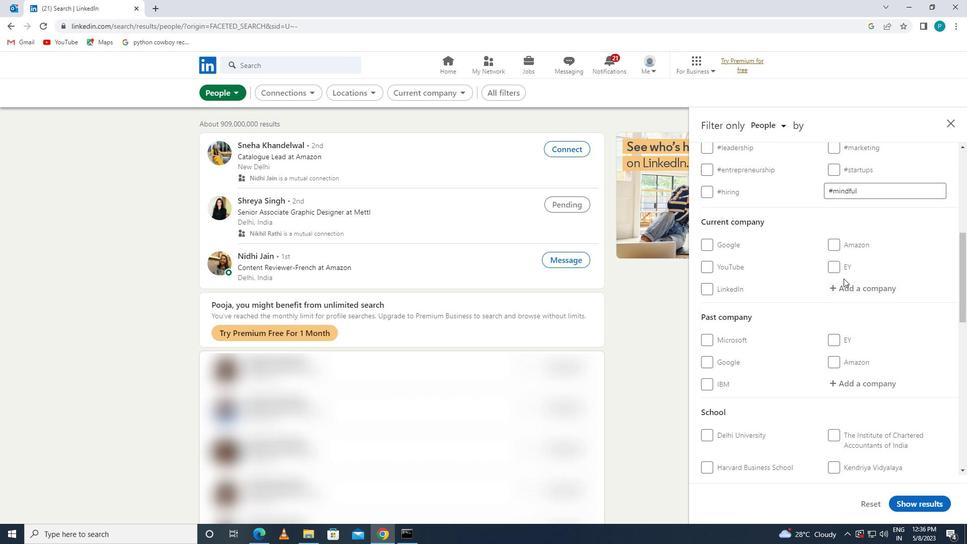 
Action: Mouse moved to (850, 290)
Screenshot: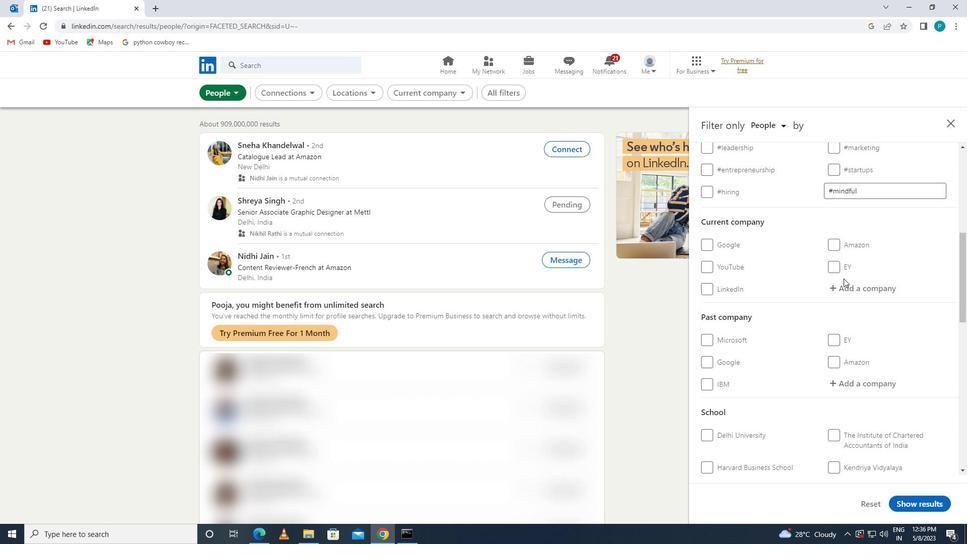 
Action: Mouse pressed left at (850, 290)
Screenshot: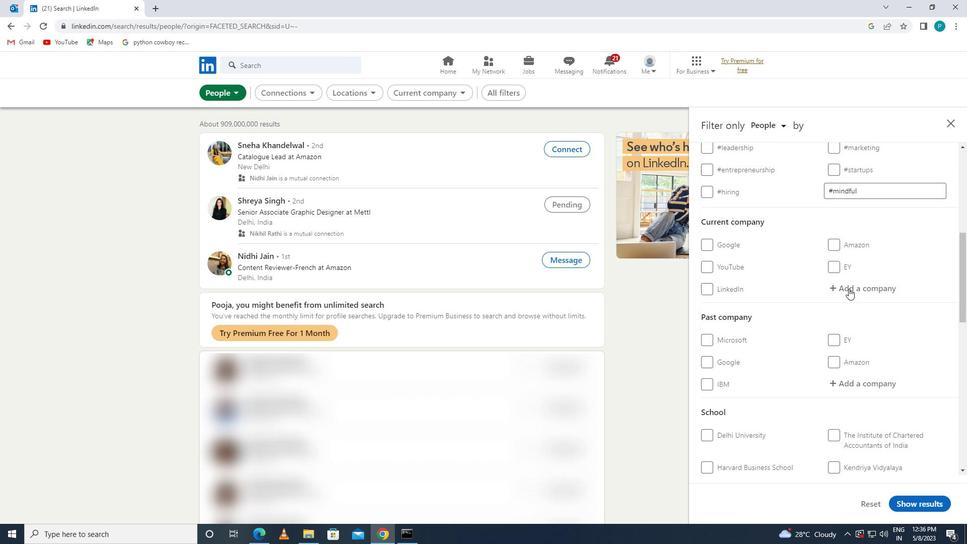 
Action: Key pressed <Key.caps_lock>M<Key.caps_lock>INDLANCE
Screenshot: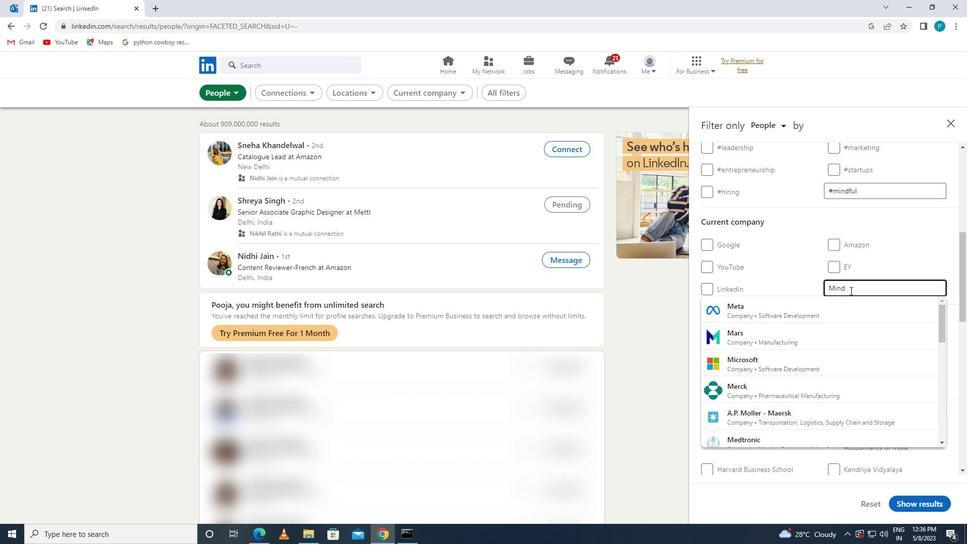
Action: Mouse moved to (803, 318)
Screenshot: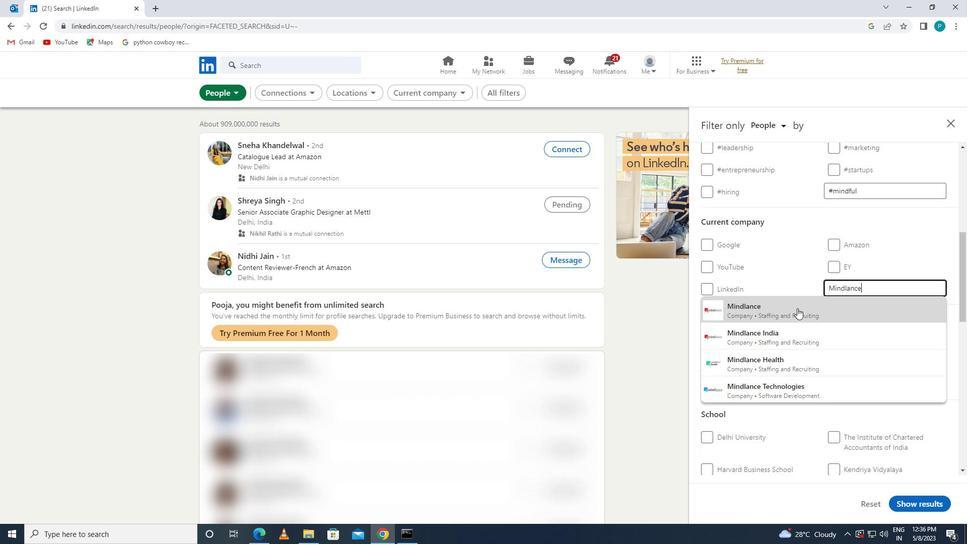 
Action: Mouse pressed left at (803, 318)
Screenshot: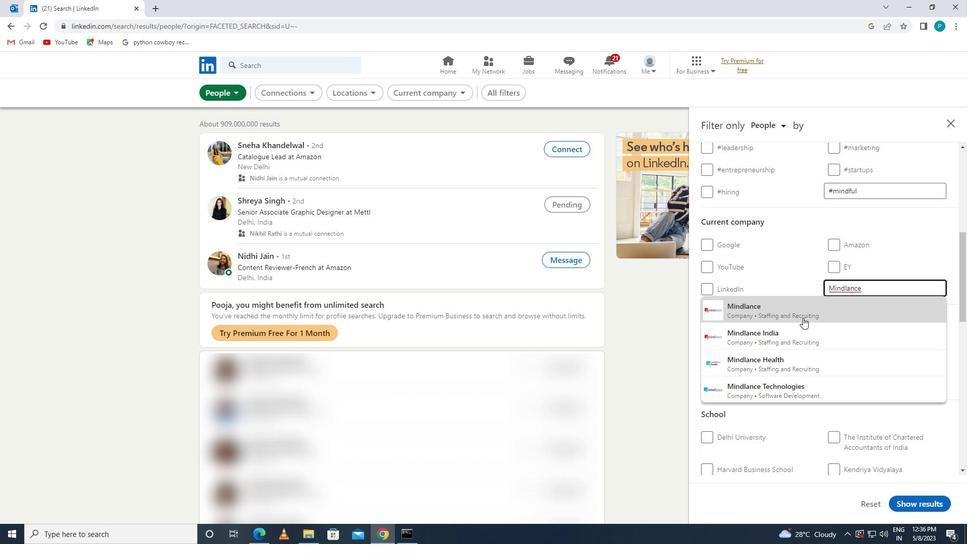 
Action: Mouse moved to (868, 327)
Screenshot: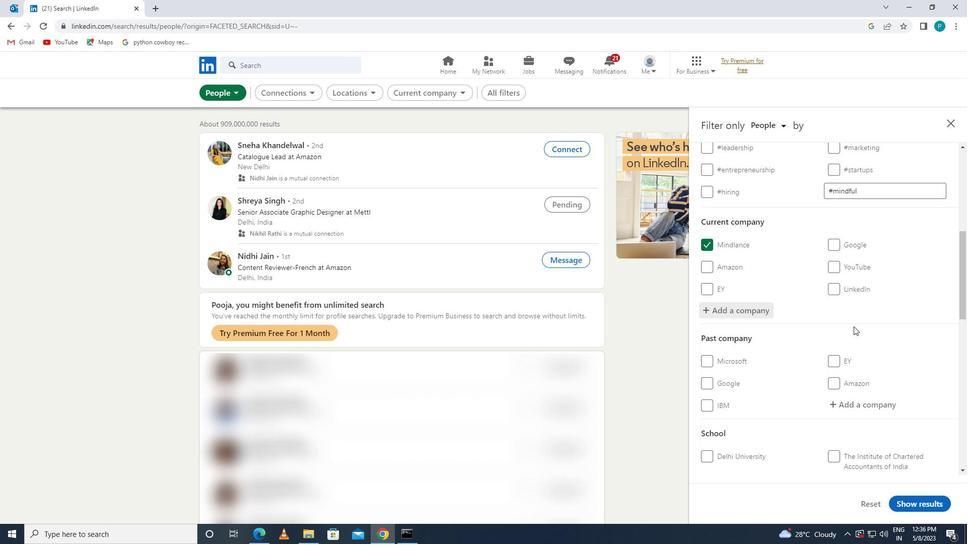 
Action: Mouse scrolled (868, 327) with delta (0, 0)
Screenshot: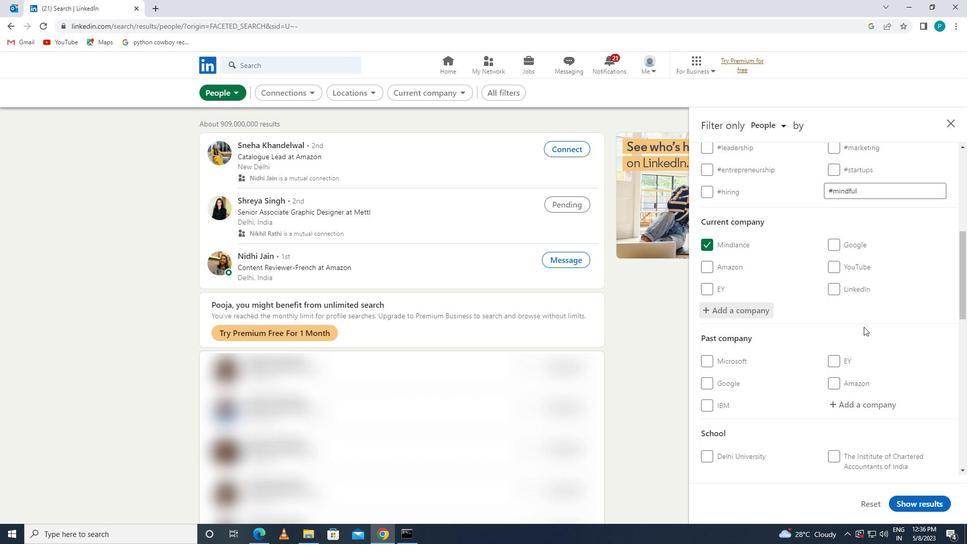 
Action: Mouse scrolled (868, 327) with delta (0, 0)
Screenshot: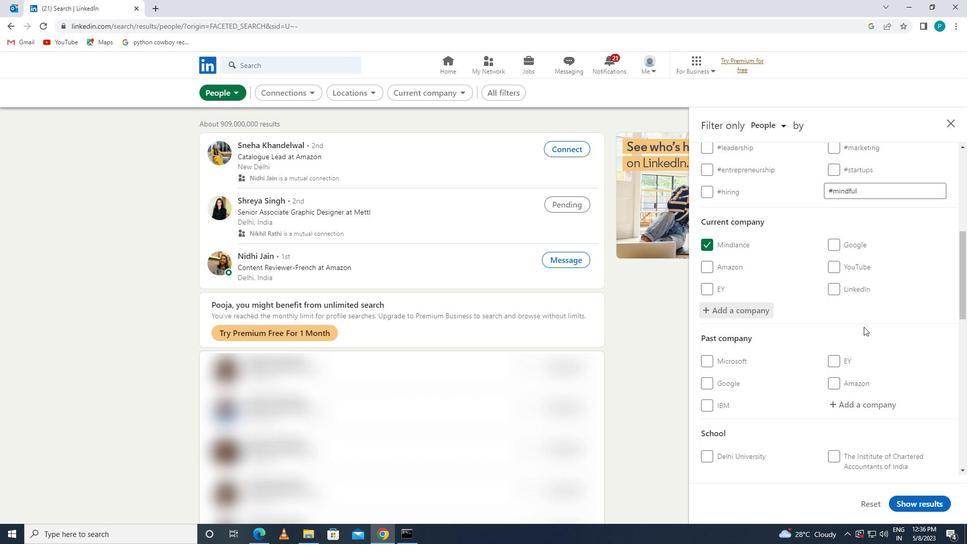 
Action: Mouse scrolled (868, 327) with delta (0, 0)
Screenshot: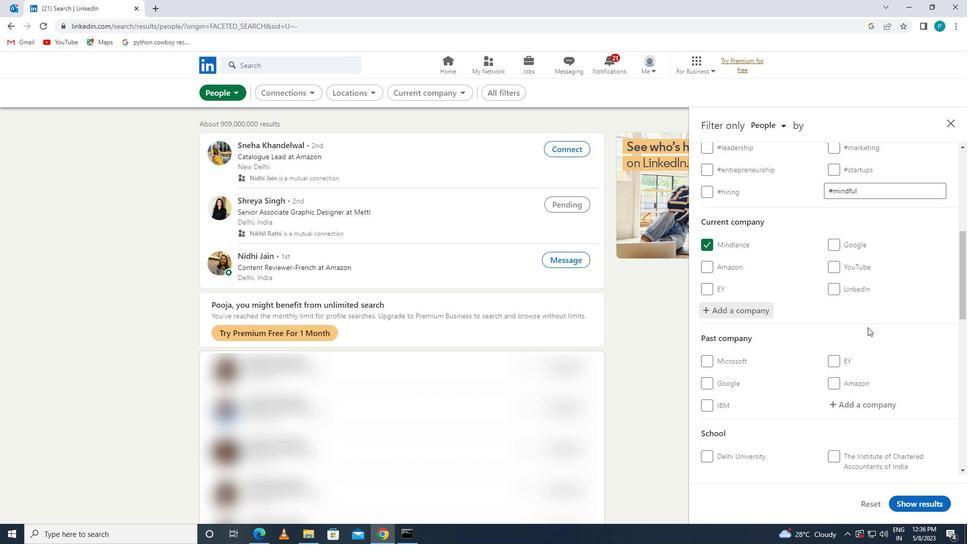 
Action: Mouse moved to (869, 352)
Screenshot: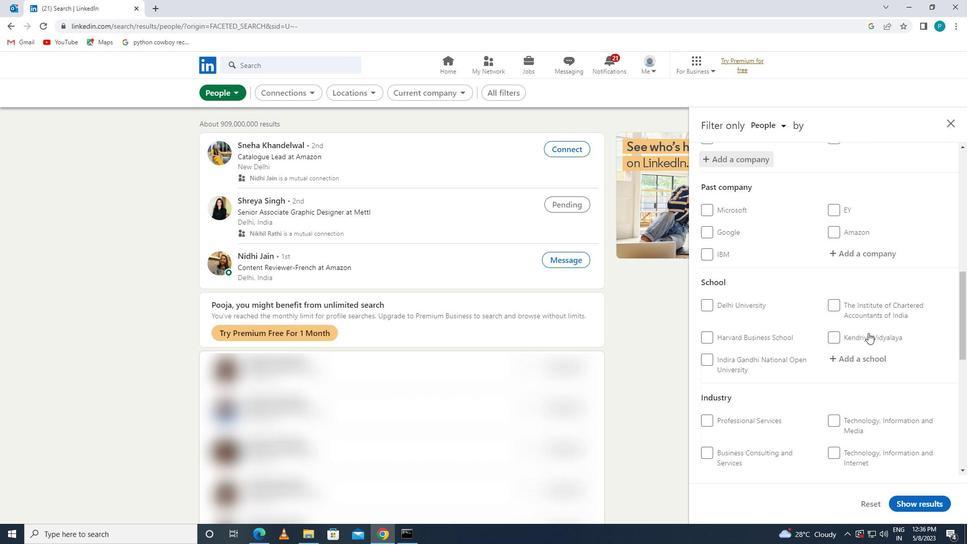 
Action: Mouse pressed left at (869, 352)
Screenshot: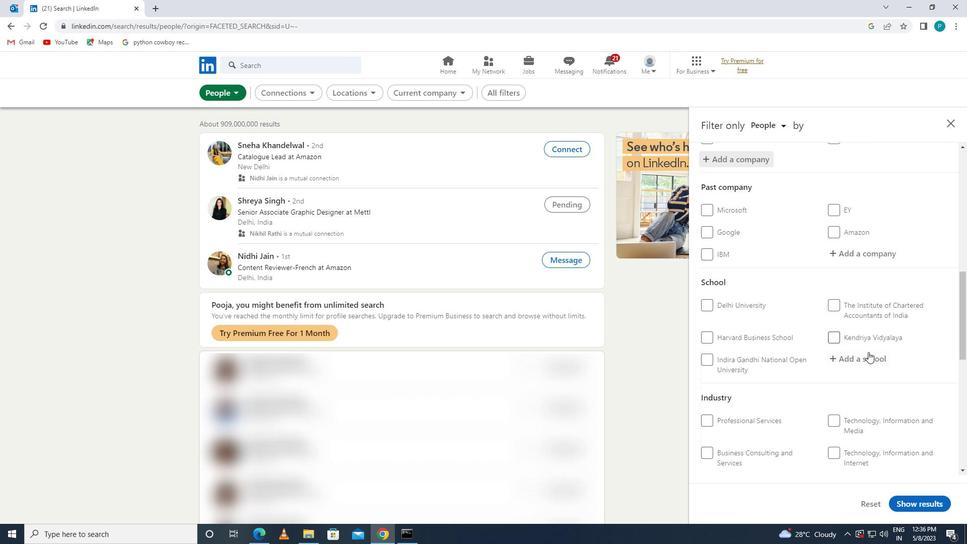 
Action: Key pressed <Key.caps_lock>G<Key.caps_lock>URU
Screenshot: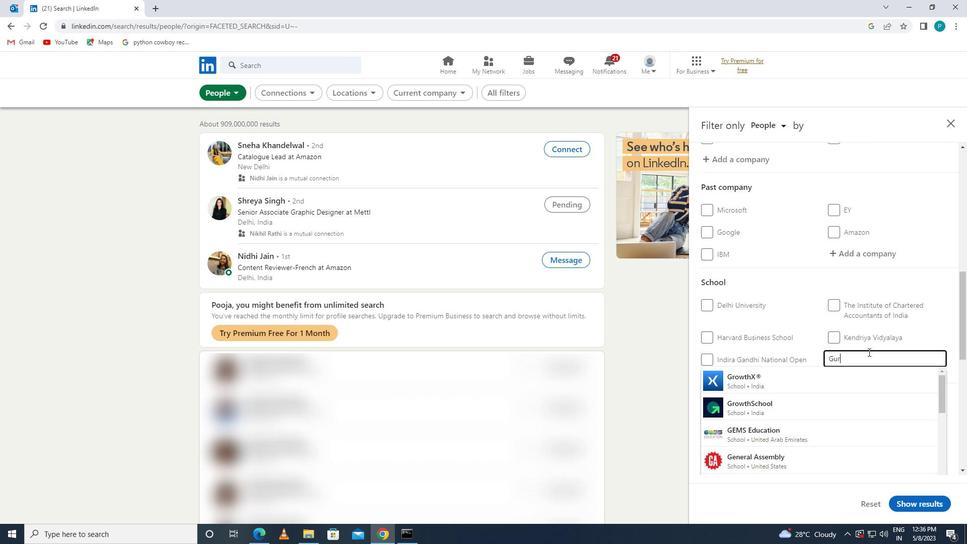 
Action: Mouse moved to (849, 363)
Screenshot: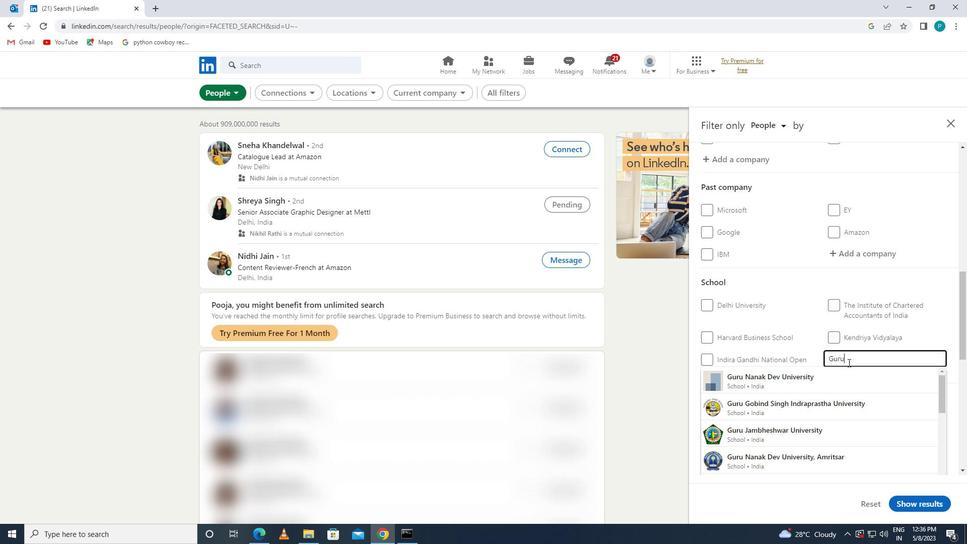 
Action: Mouse scrolled (849, 363) with delta (0, 0)
Screenshot: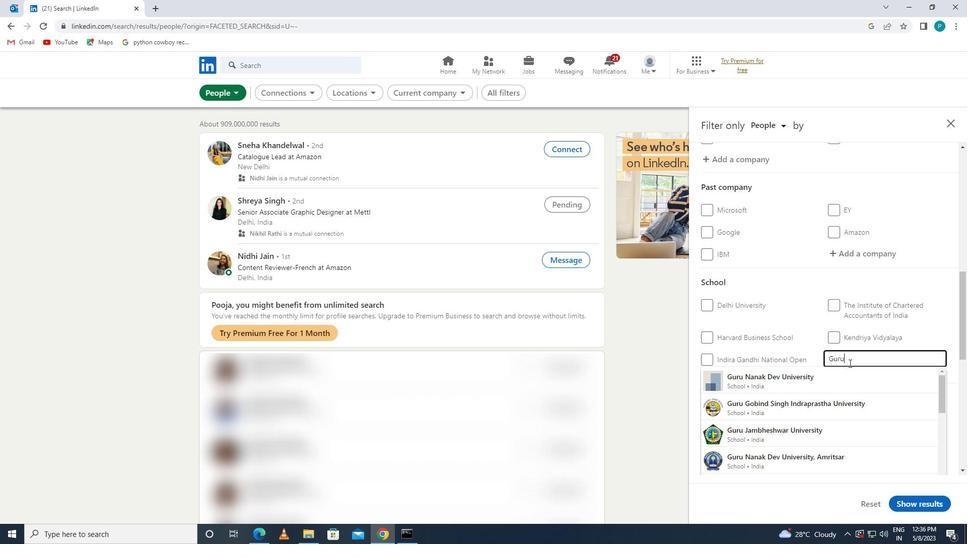 
Action: Mouse moved to (877, 333)
Screenshot: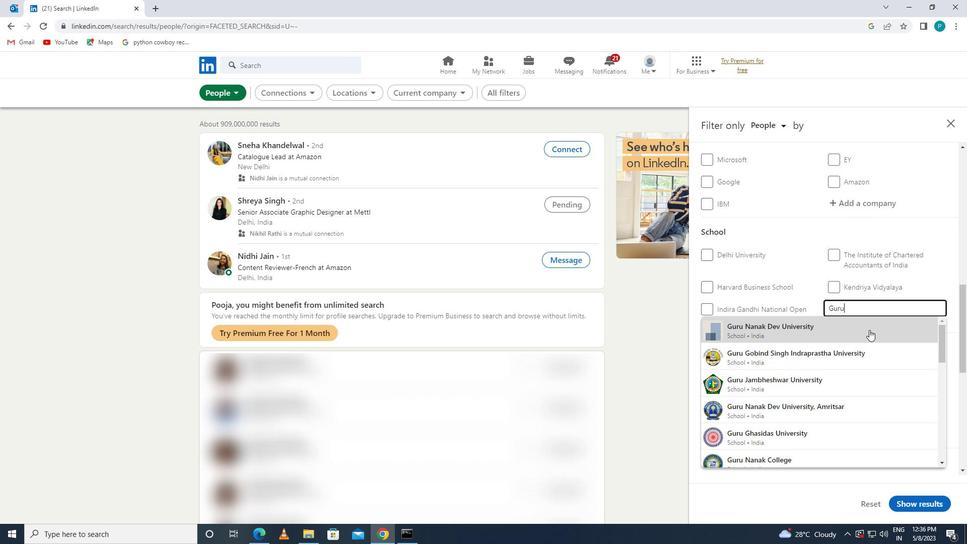 
Action: Key pressed <Key.space><Key.caps_lock>
Screenshot: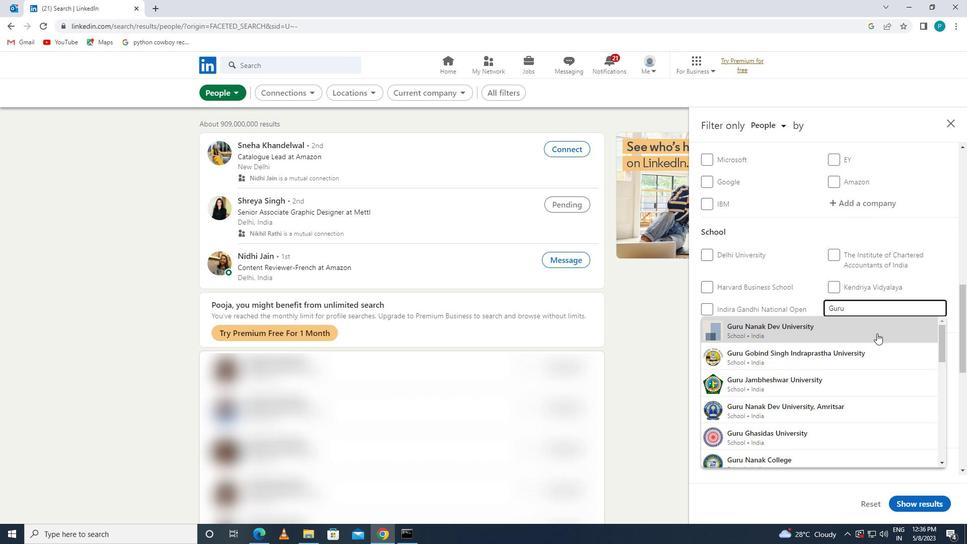 
Action: Mouse moved to (878, 333)
Screenshot: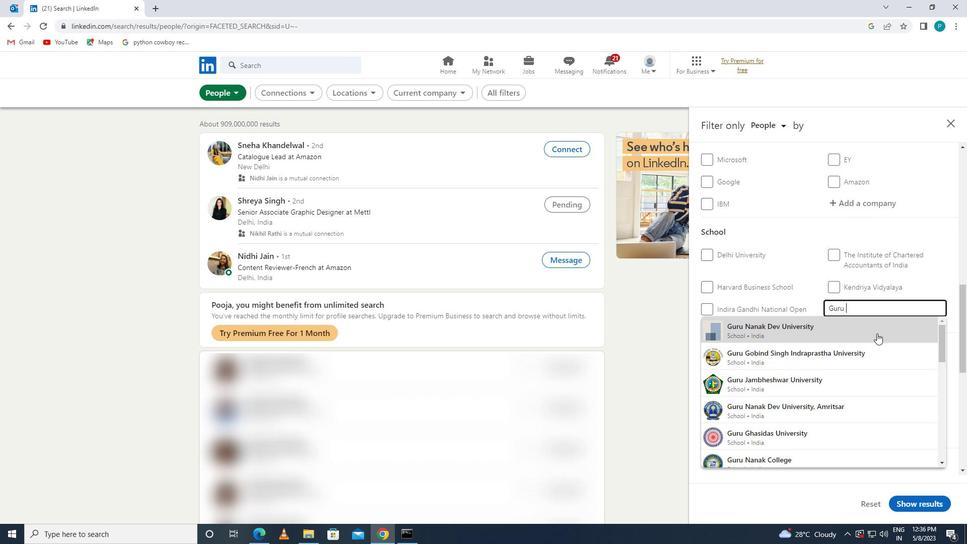 
Action: Key pressed N<Key.caps_lock>AM<Key.backspace>NAK<Key.space><Key.caps_lock>I<Key.caps_lock>N
Screenshot: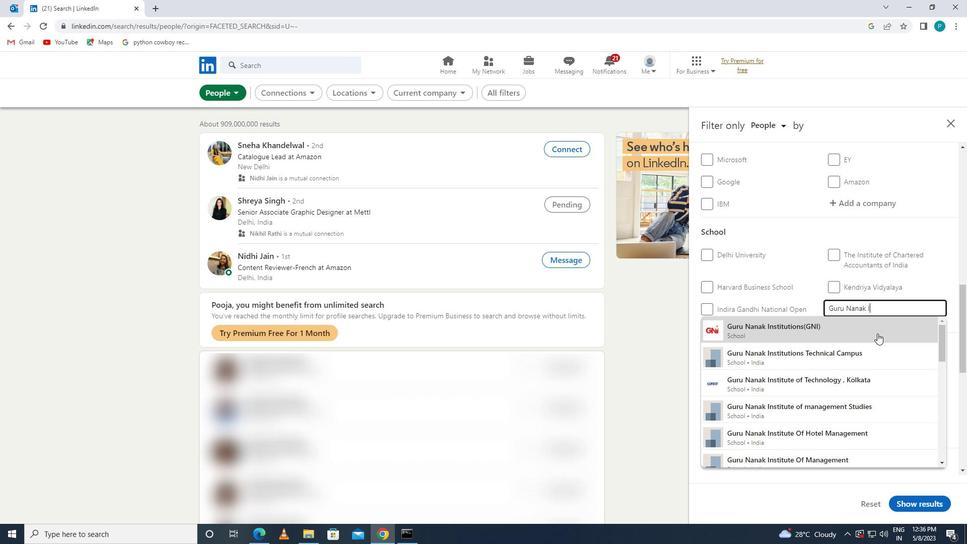 
Action: Mouse moved to (880, 352)
Screenshot: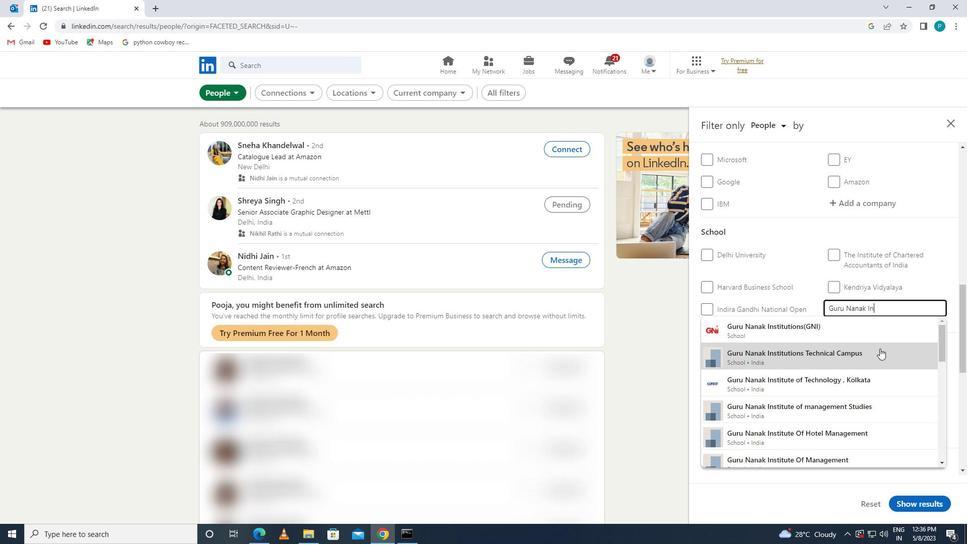 
Action: Mouse pressed left at (880, 352)
Screenshot: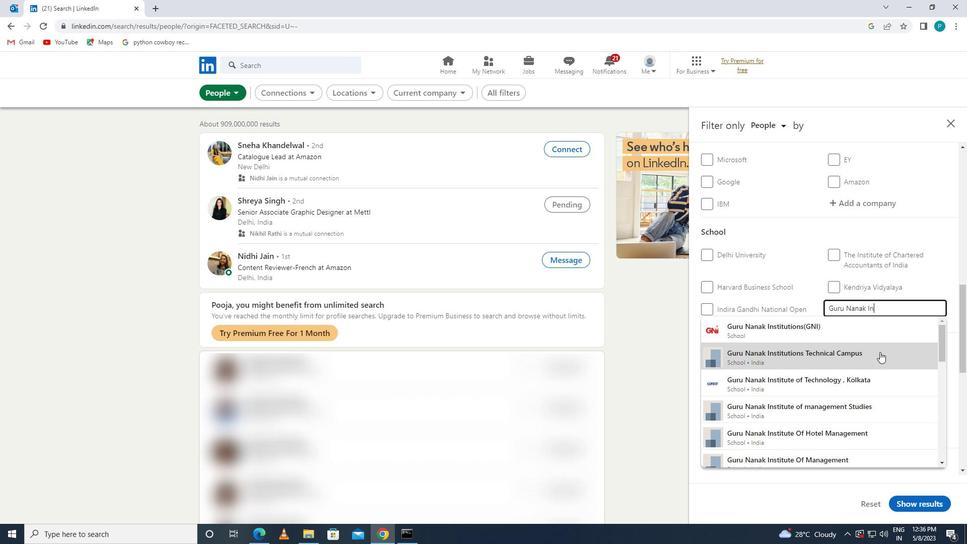 
Action: Mouse scrolled (880, 351) with delta (0, 0)
Screenshot: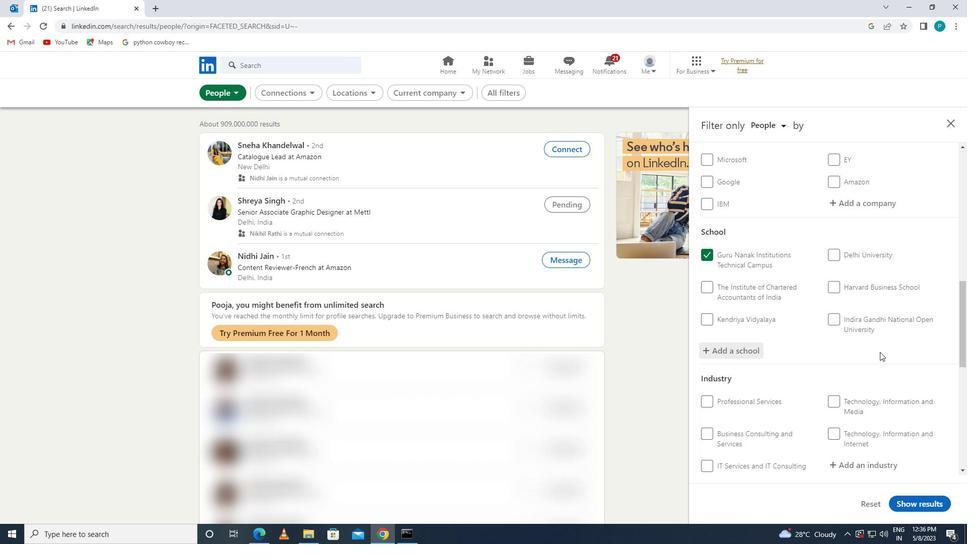 
Action: Mouse scrolled (880, 351) with delta (0, 0)
Screenshot: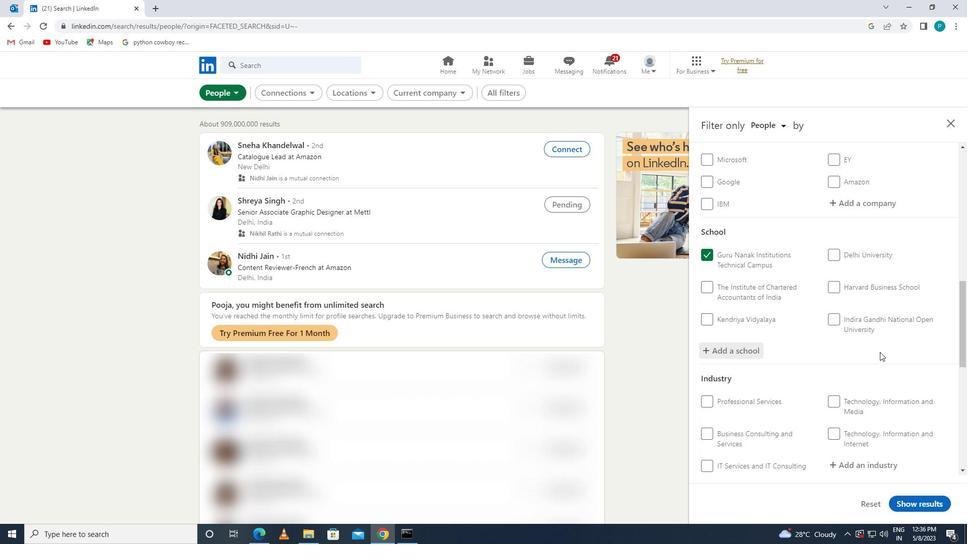 
Action: Mouse scrolled (880, 351) with delta (0, 0)
Screenshot: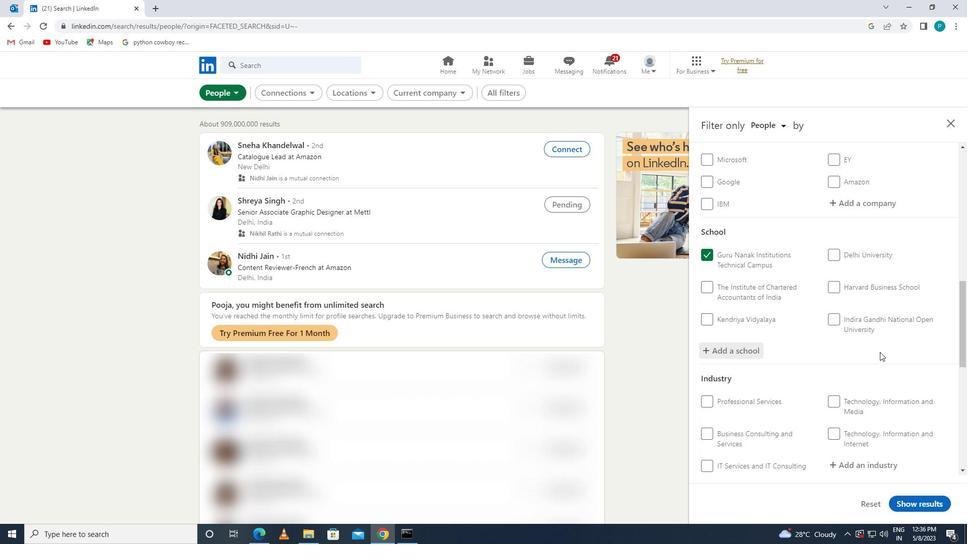 
Action: Mouse moved to (874, 321)
Screenshot: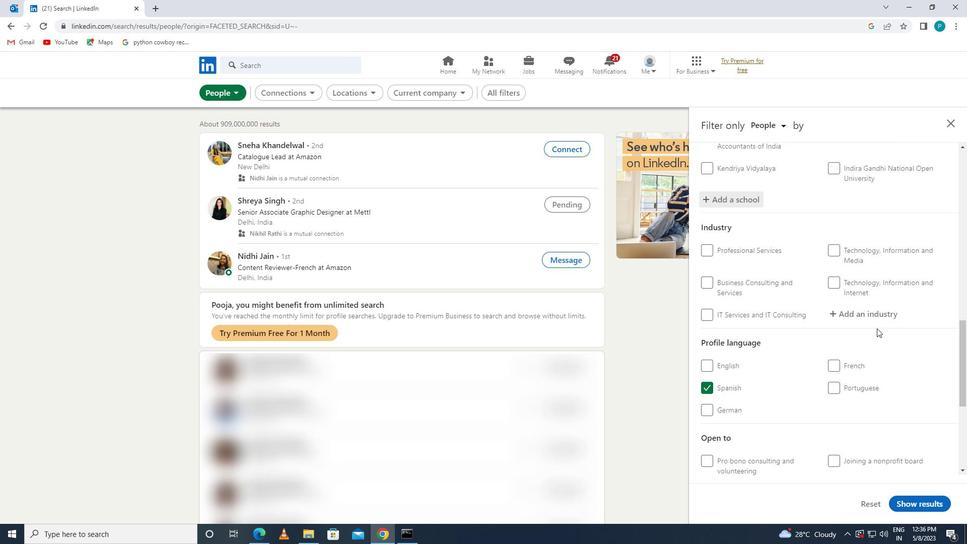 
Action: Mouse pressed left at (874, 321)
Screenshot: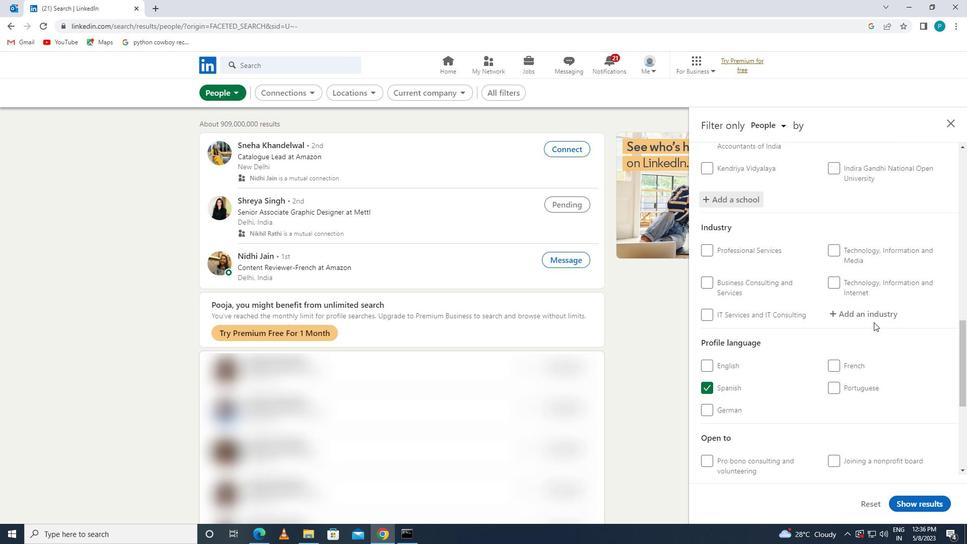 
Action: Mouse moved to (904, 341)
Screenshot: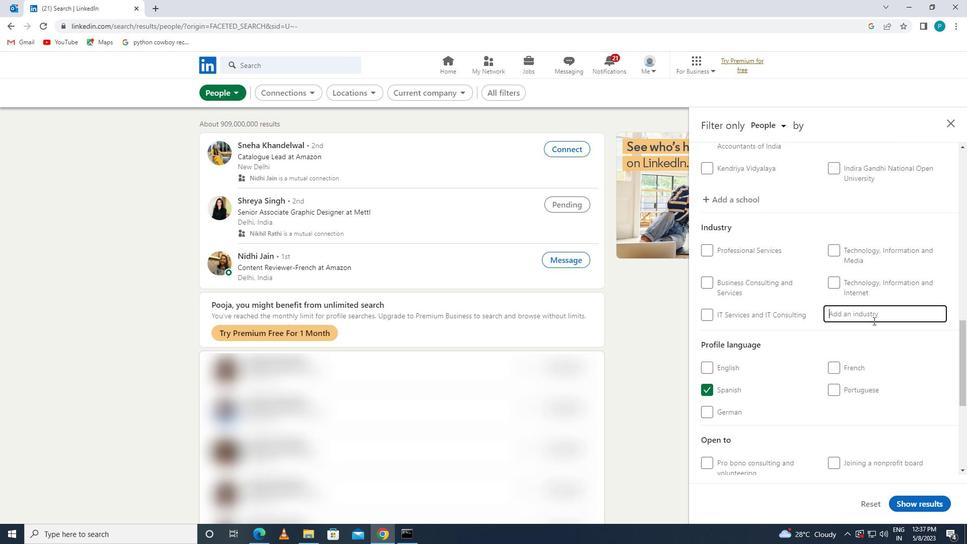 
Action: Key pressed <Key.caps_lock>D<Key.caps_lock>IGITAL
Screenshot: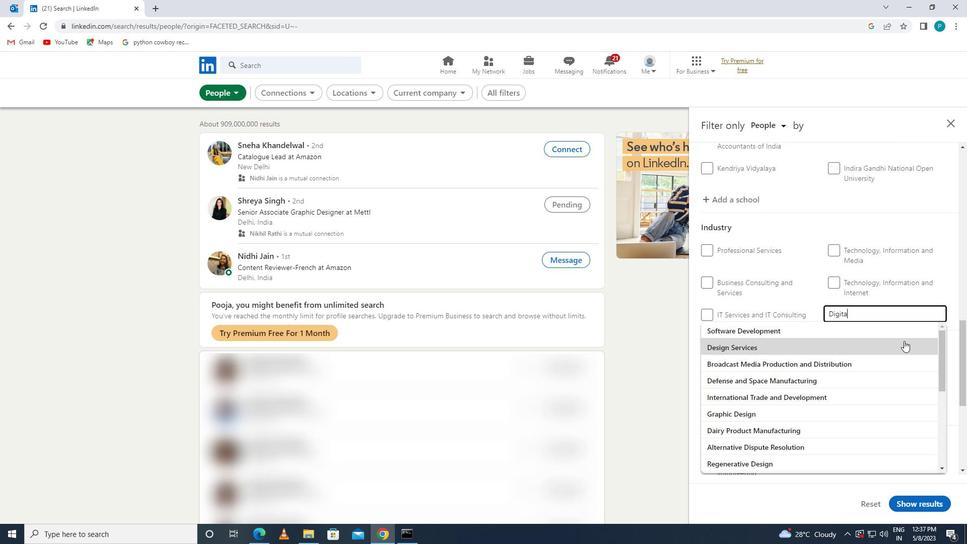 
Action: Mouse moved to (886, 329)
Screenshot: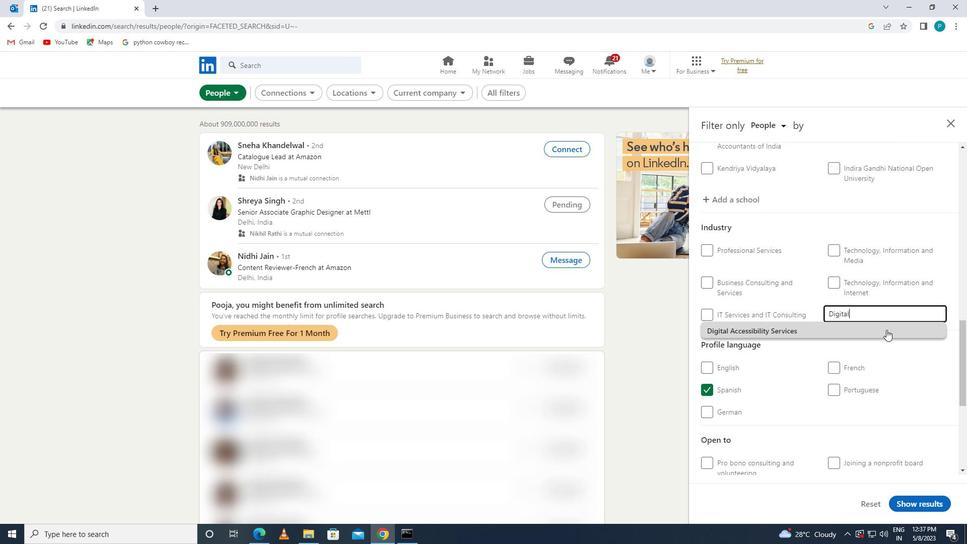 
Action: Mouse pressed left at (886, 329)
Screenshot: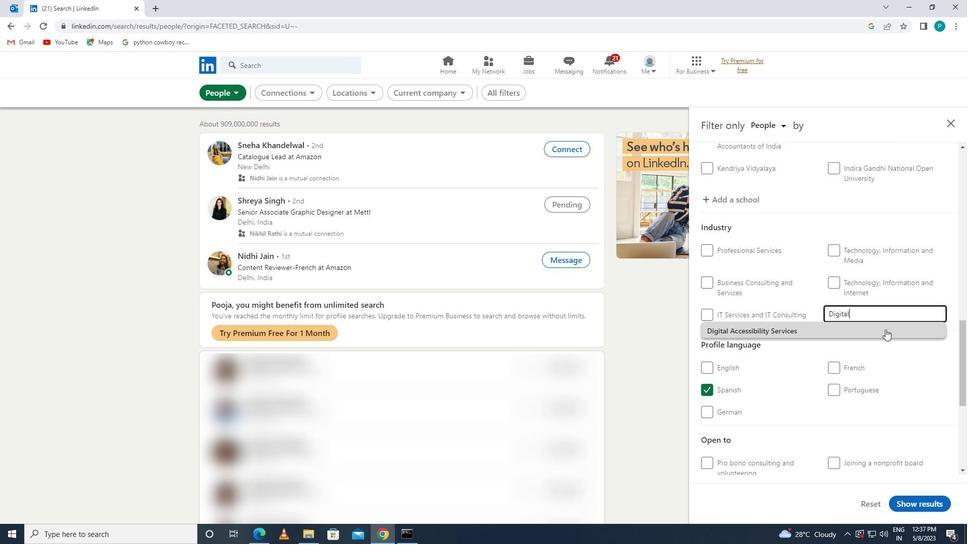 
Action: Mouse scrolled (886, 329) with delta (0, 0)
Screenshot: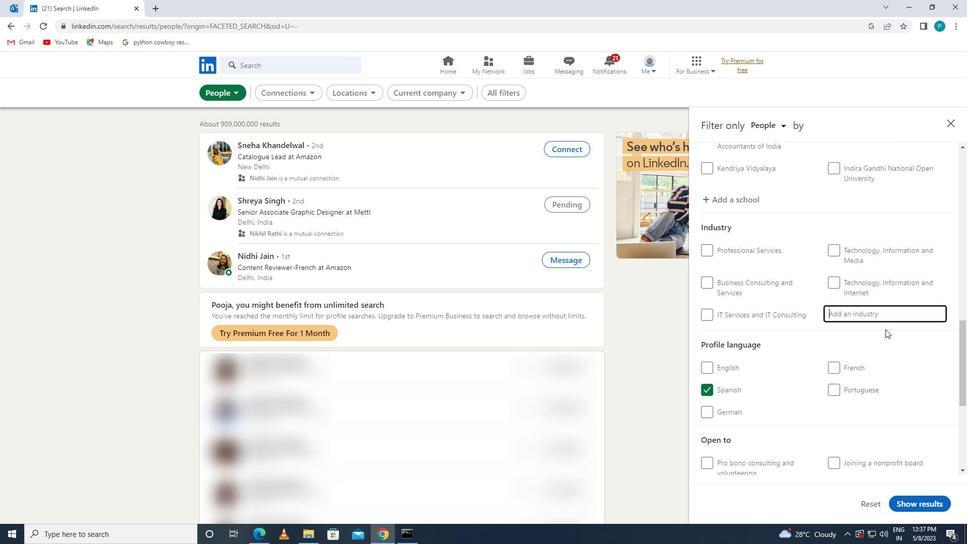
Action: Mouse scrolled (886, 329) with delta (0, 0)
Screenshot: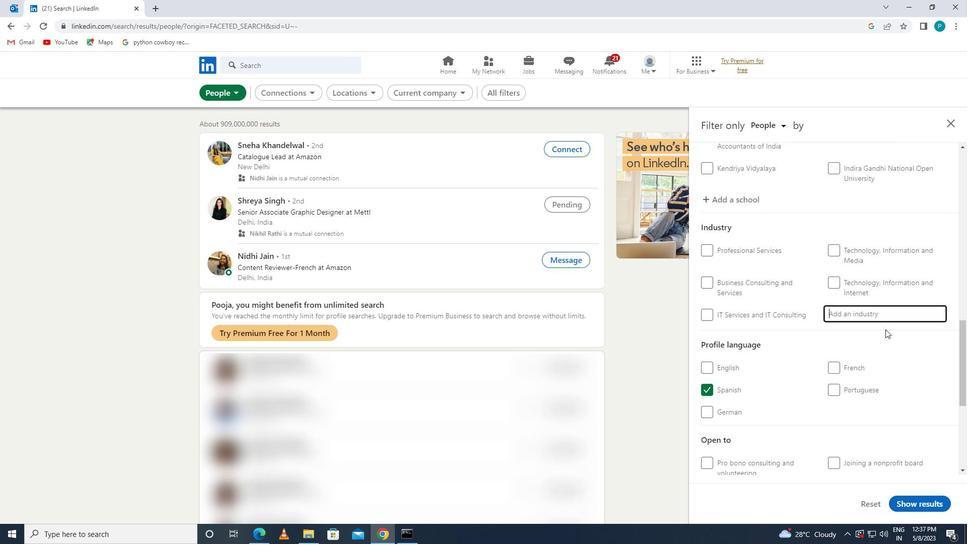 
Action: Mouse scrolled (886, 329) with delta (0, 0)
Screenshot: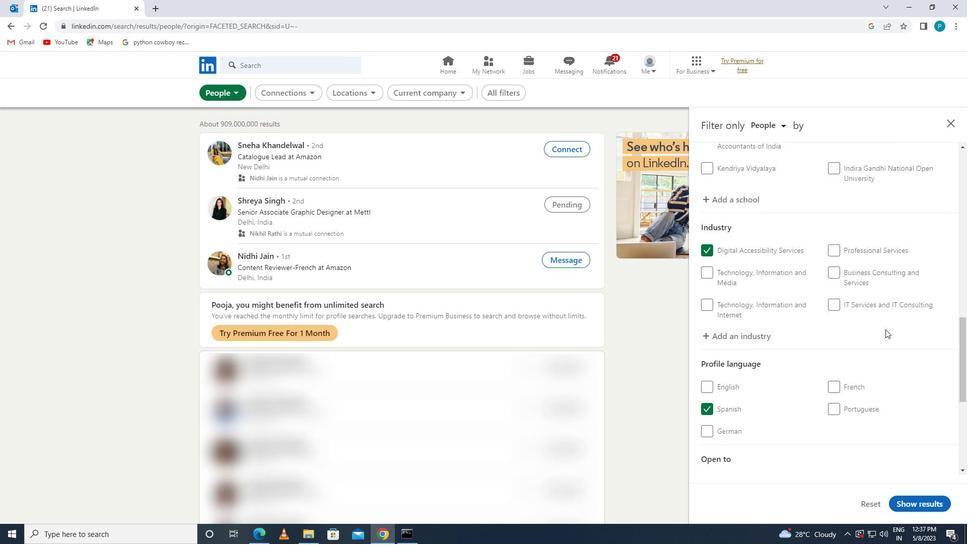 
Action: Mouse scrolled (886, 329) with delta (0, 0)
Screenshot: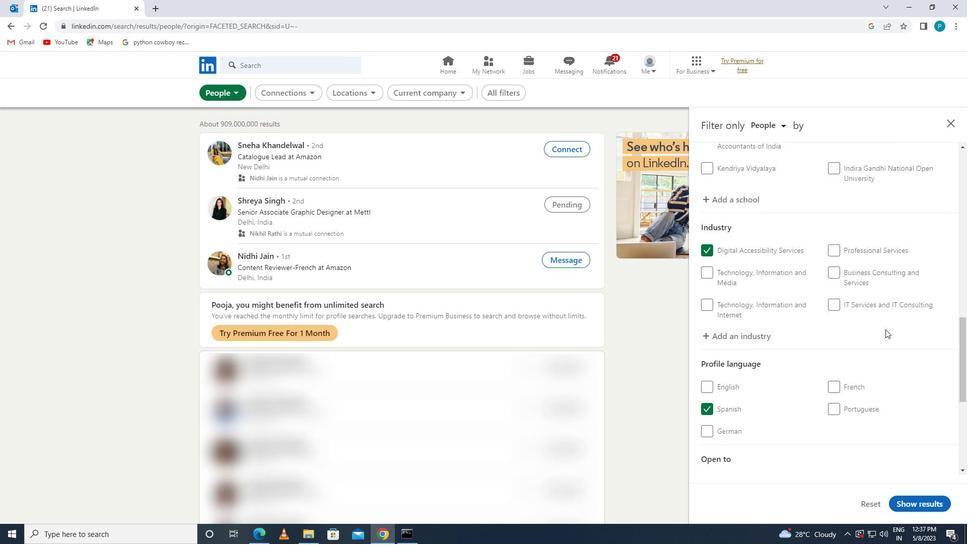 
Action: Mouse moved to (865, 378)
Screenshot: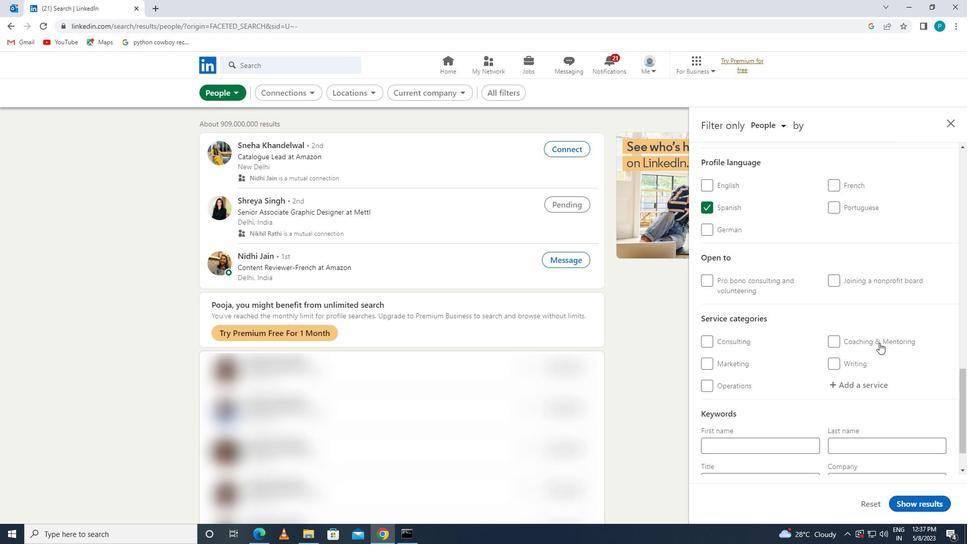
Action: Mouse pressed left at (865, 378)
Screenshot: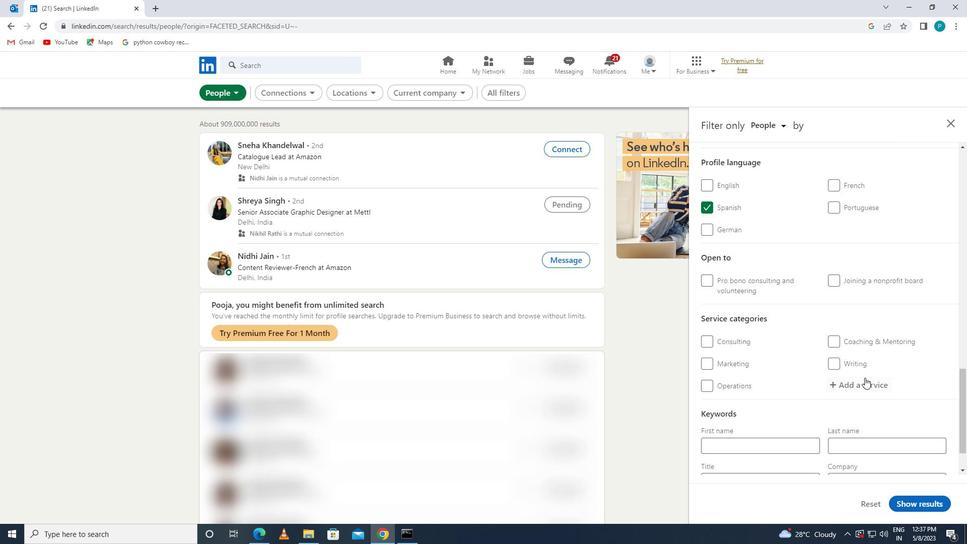 
Action: Key pressed <Key.caps_lock>R<Key.caps_lock>ESUME
Screenshot: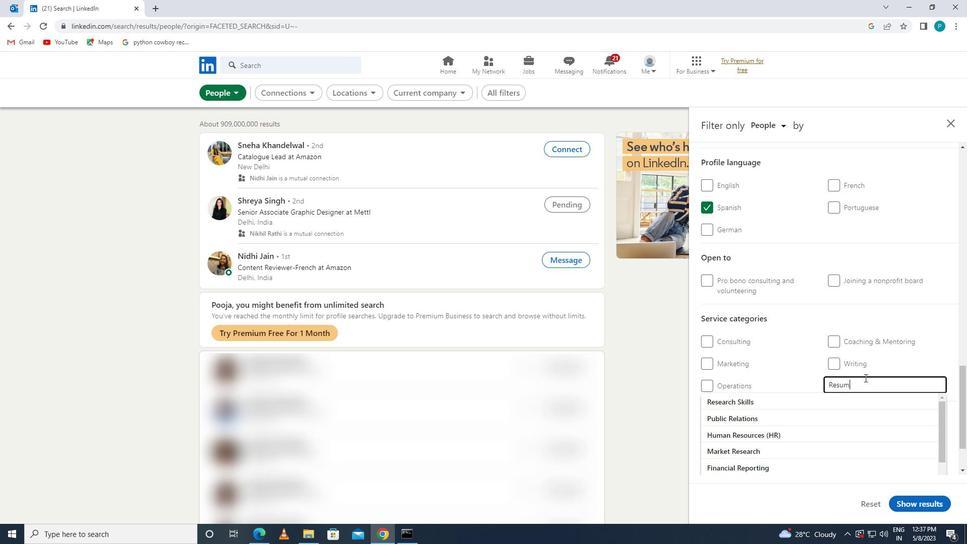 
Action: Mouse moved to (798, 407)
Screenshot: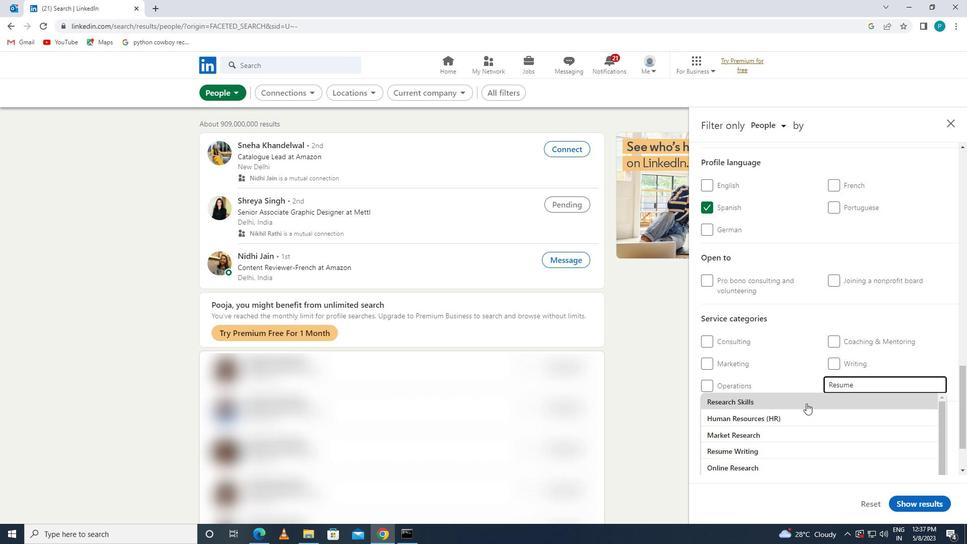
Action: Mouse scrolled (798, 406) with delta (0, 0)
Screenshot: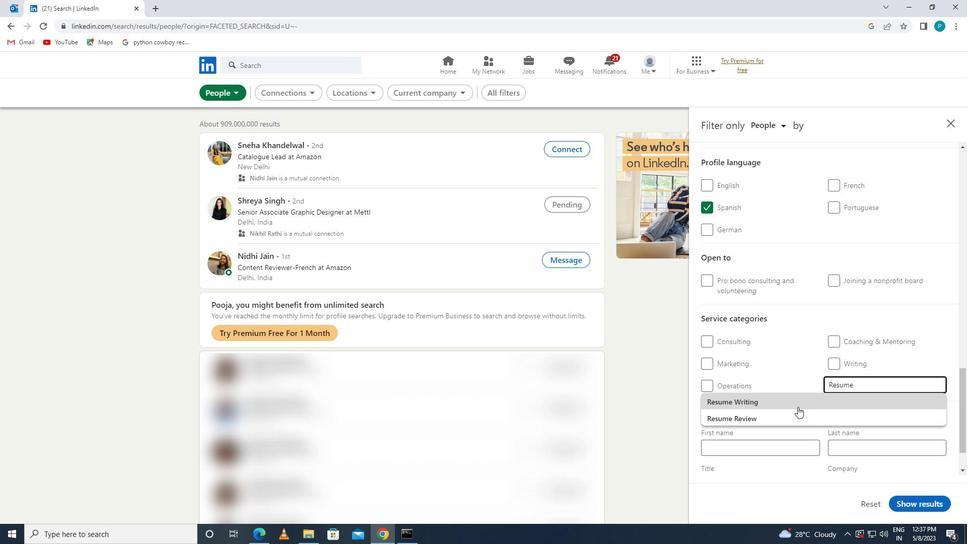 
Action: Mouse moved to (743, 350)
Screenshot: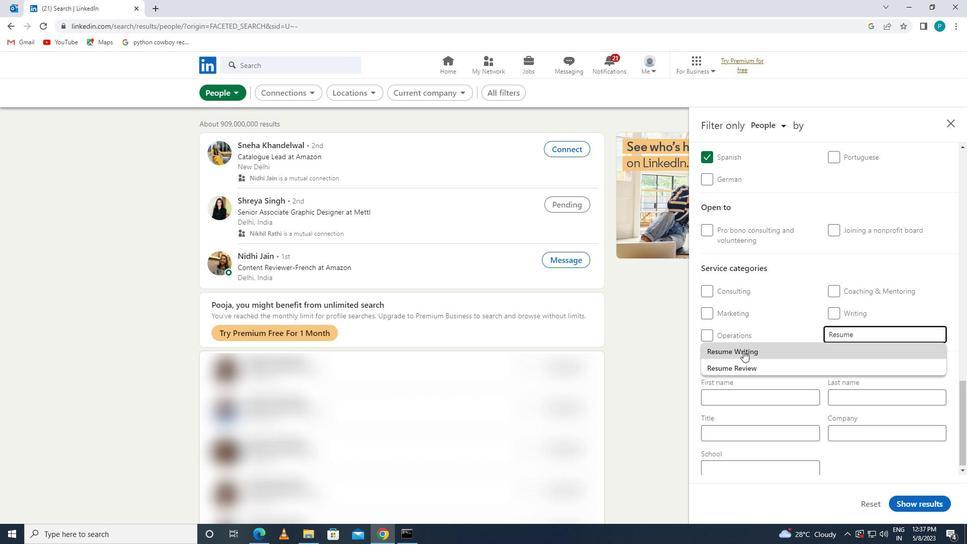 
Action: Mouse pressed left at (743, 350)
Screenshot: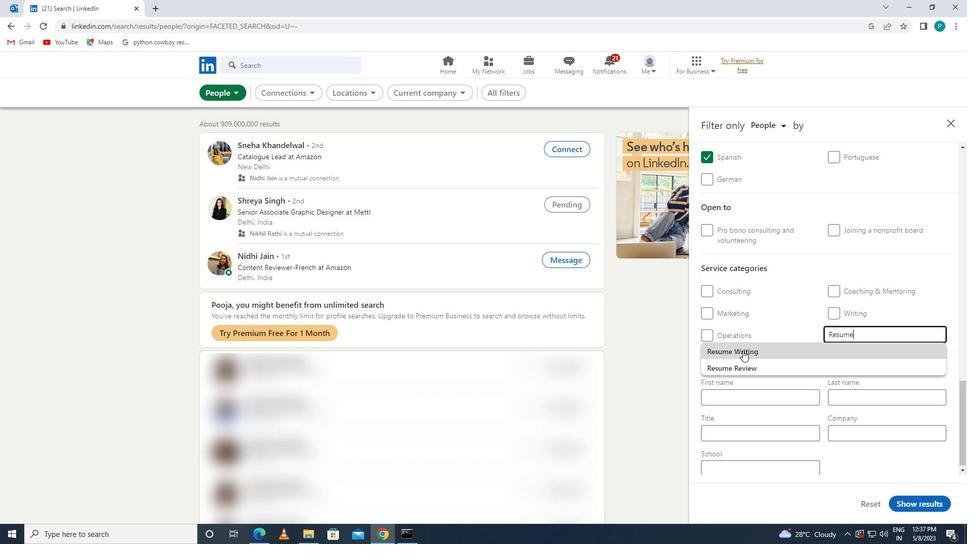 
Action: Mouse moved to (743, 350)
Screenshot: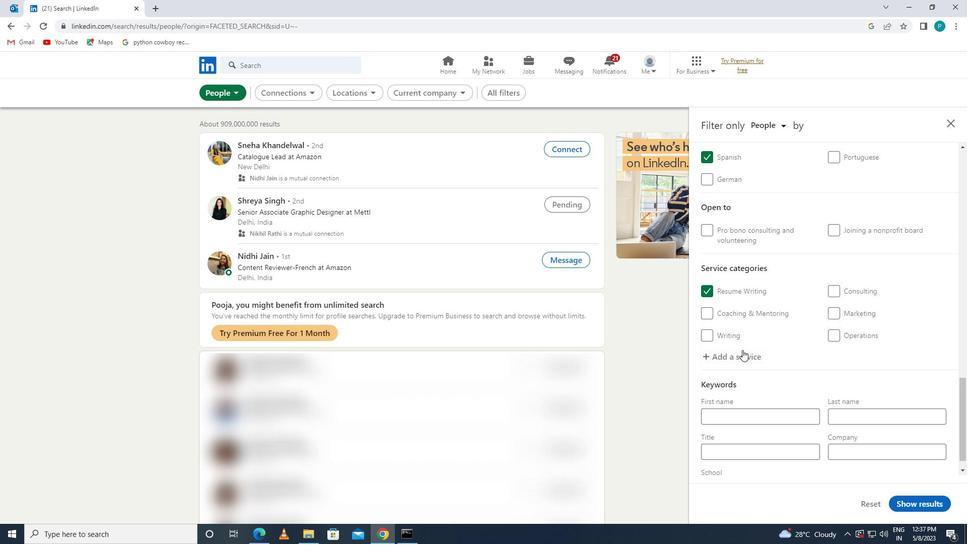 
Action: Mouse scrolled (743, 349) with delta (0, 0)
Screenshot: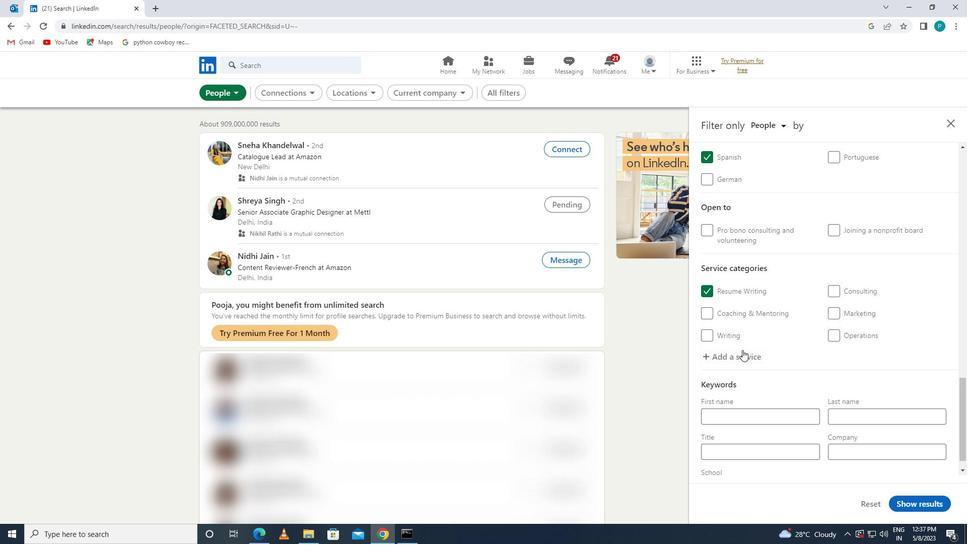 
Action: Mouse scrolled (743, 349) with delta (0, 0)
Screenshot: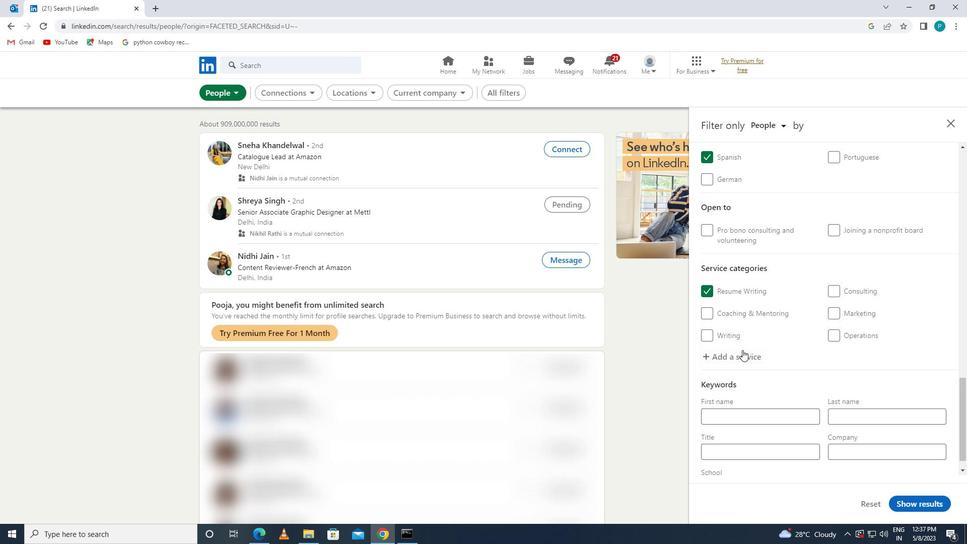 
Action: Mouse moved to (743, 351)
Screenshot: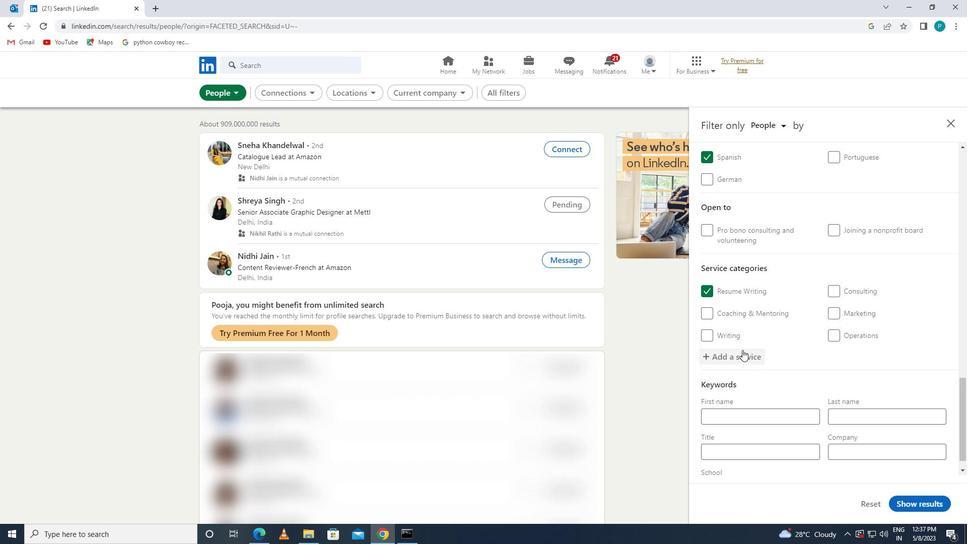 
Action: Mouse scrolled (743, 350) with delta (0, 0)
Screenshot: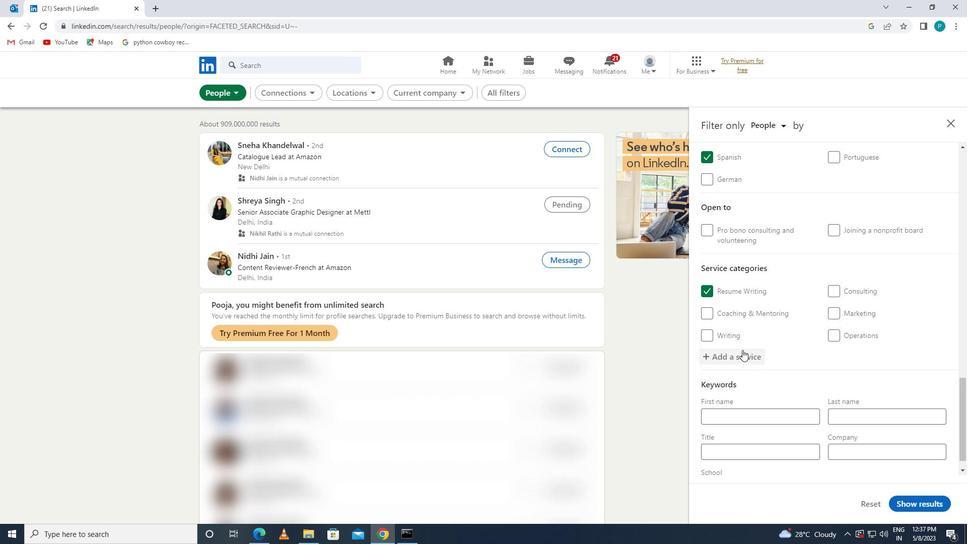 
Action: Mouse moved to (781, 423)
Screenshot: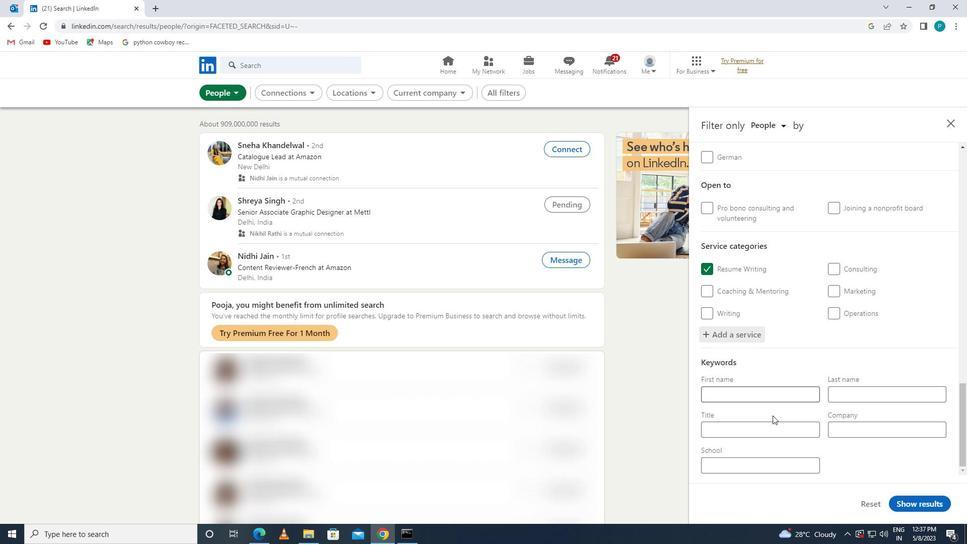 
Action: Mouse pressed left at (781, 423)
Screenshot: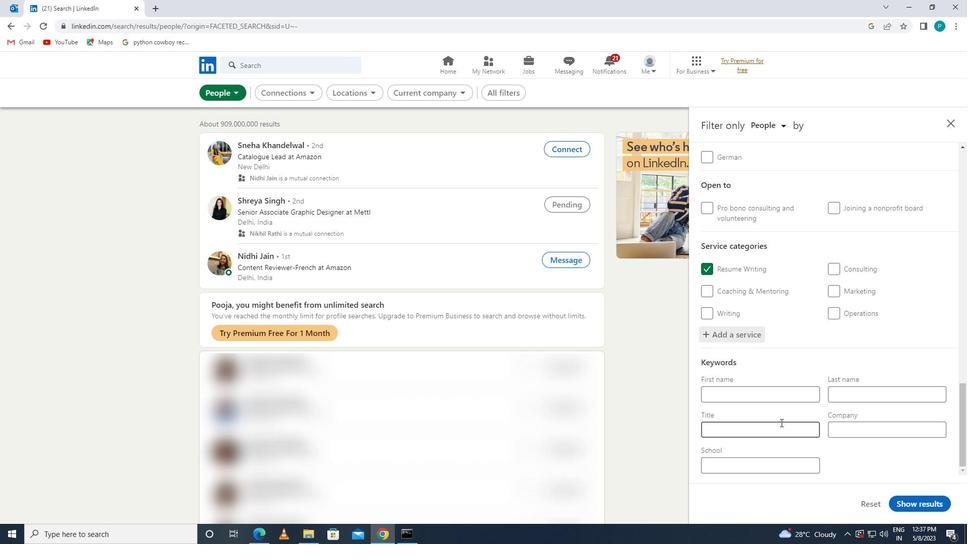 
Action: Mouse moved to (811, 443)
Screenshot: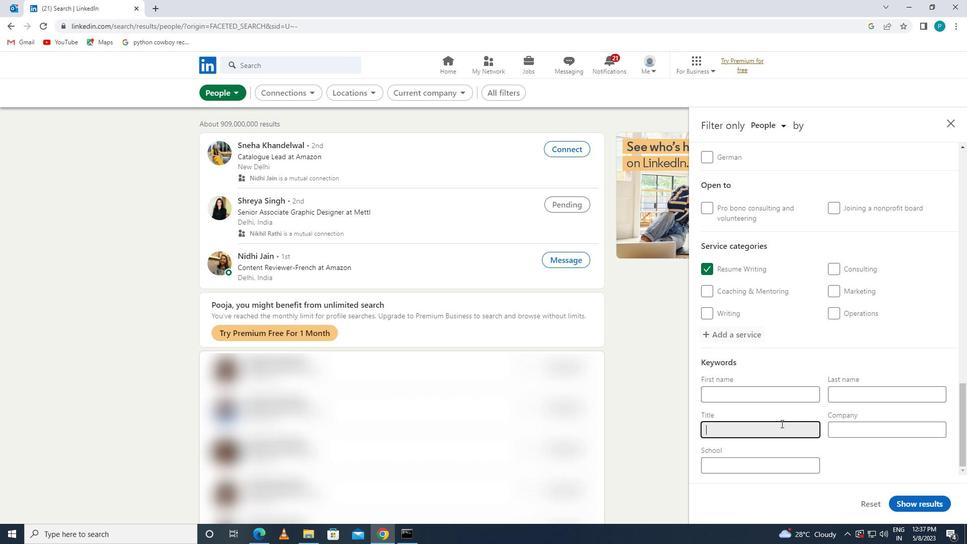 
Action: Key pressed <Key.caps_lock>T<Key.caps_lock>EACHING<Key.space><Key.caps_lock>A<Key.caps_lock>SSISTANT
Screenshot: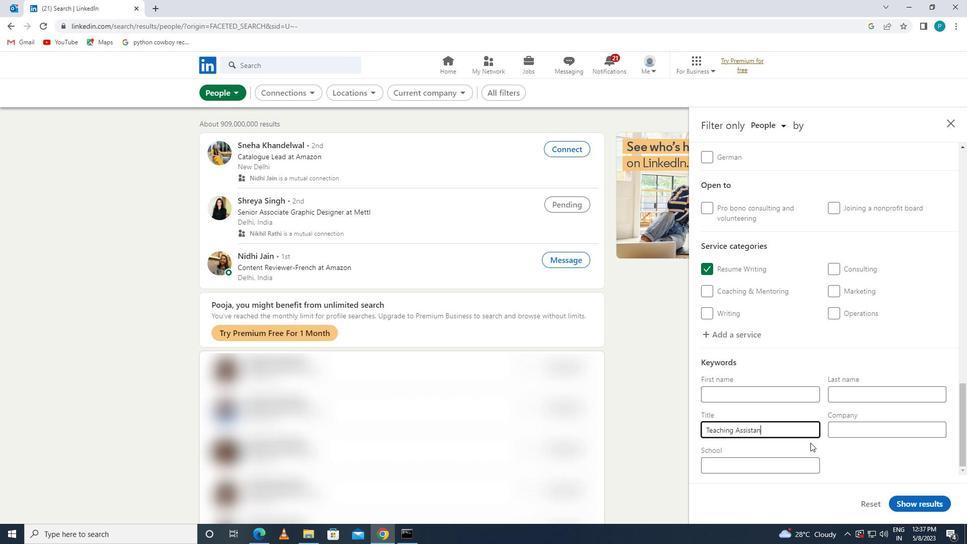 
Action: Mouse moved to (916, 499)
Screenshot: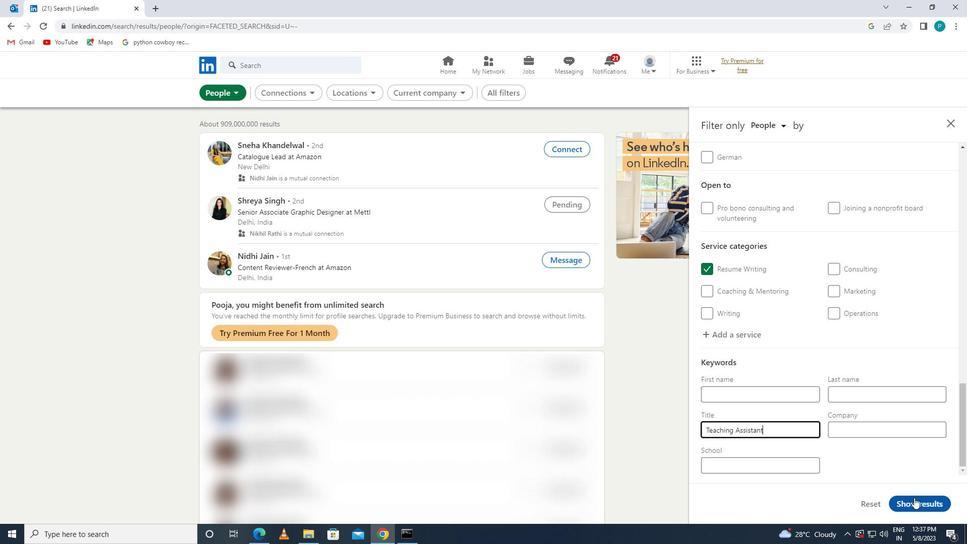 
Action: Mouse pressed left at (916, 499)
Screenshot: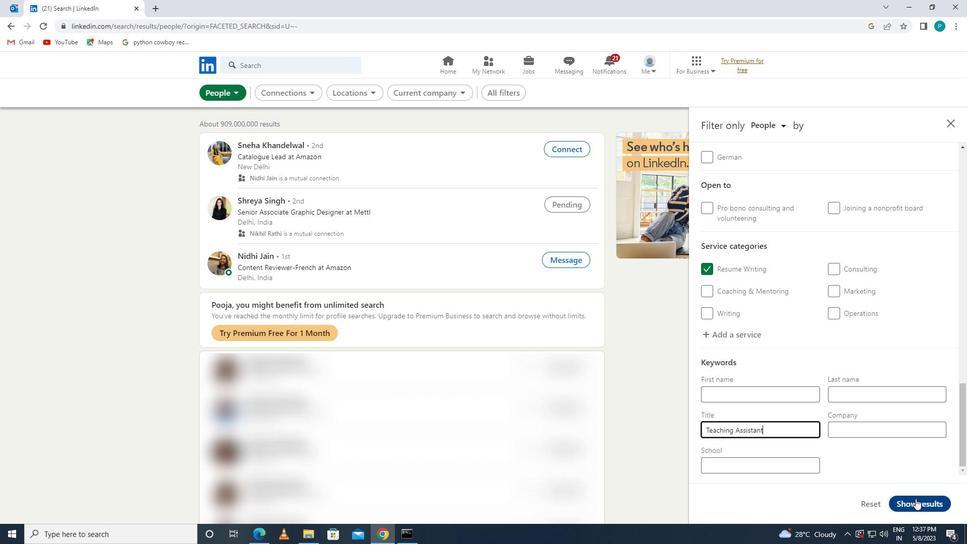 
